 Task: Find connections with filter location Saarlouis with filter topic #Brandingwith filter profile language Potuguese with filter current company HDFC Life with filter school Maulana Azad National Urdu University, Hyderabad with filter industry Primary Metal Manufacturing with filter service category Consulting with filter keywords title Human Resources
Action: Mouse moved to (246, 204)
Screenshot: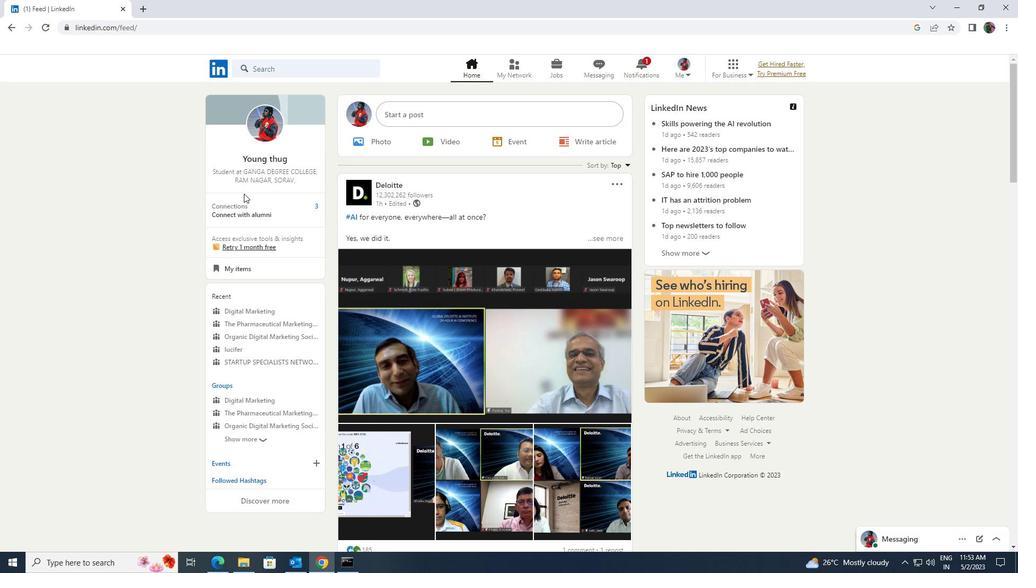 
Action: Mouse pressed left at (246, 204)
Screenshot: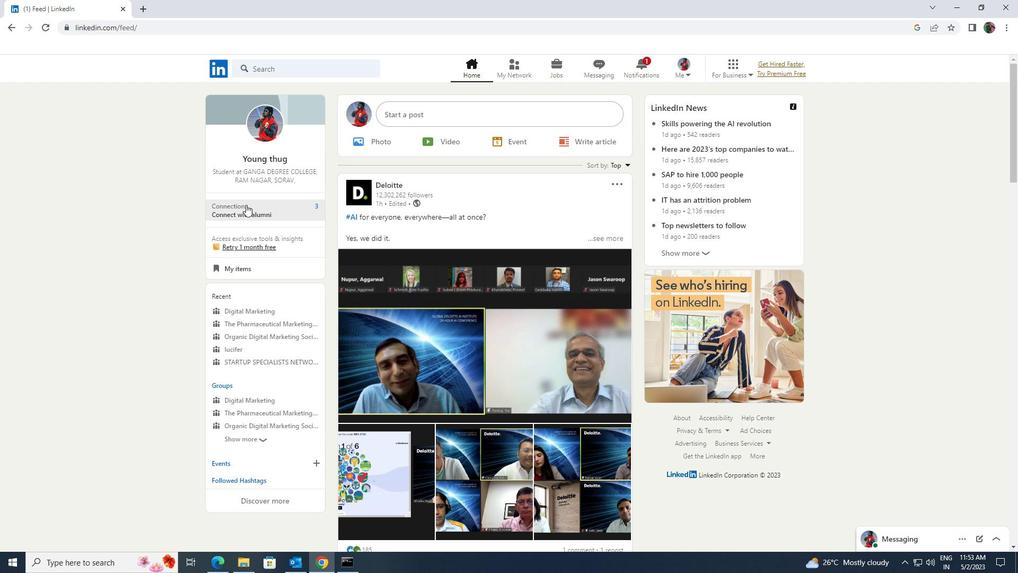 
Action: Mouse moved to (262, 119)
Screenshot: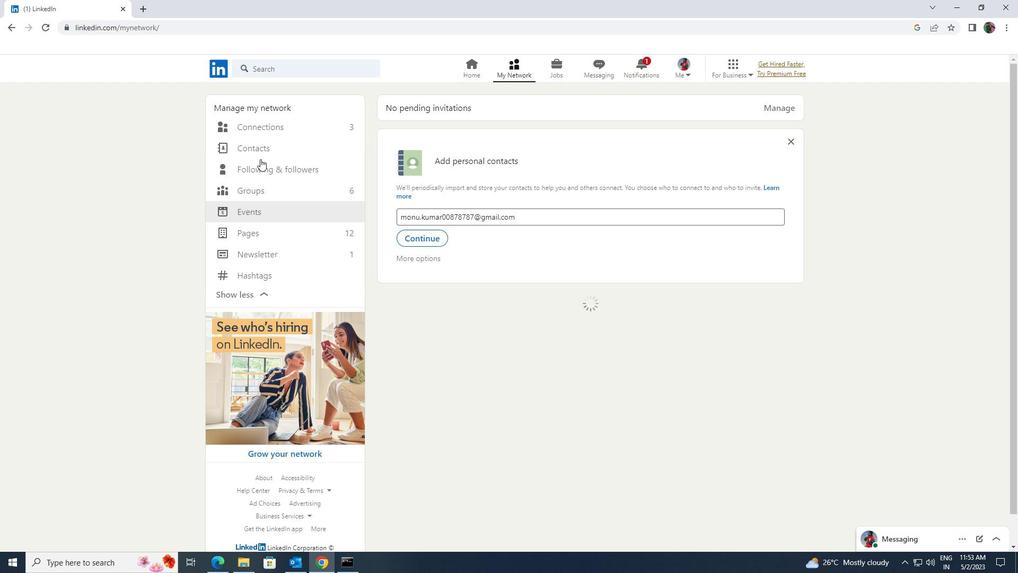
Action: Mouse pressed left at (262, 119)
Screenshot: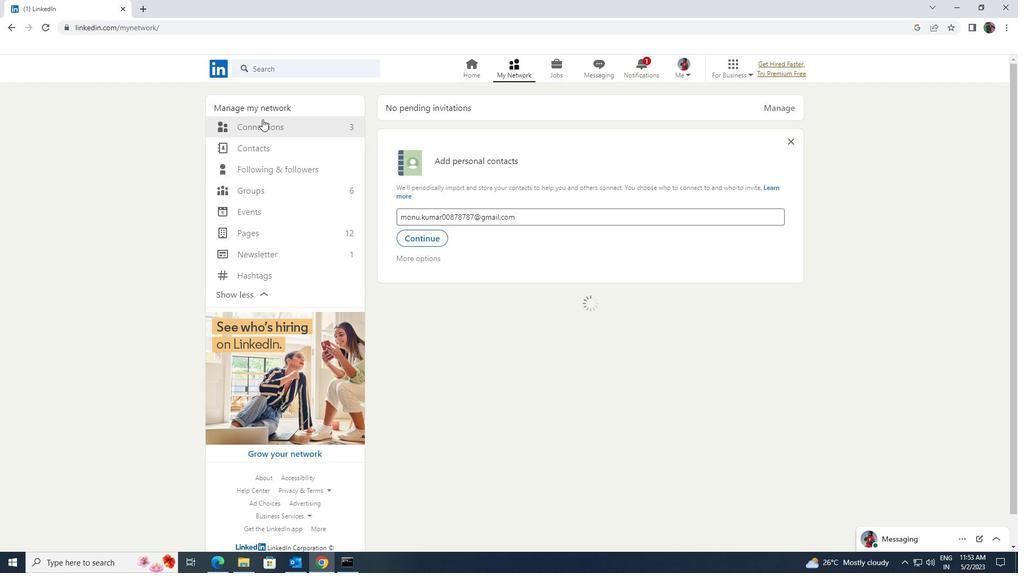 
Action: Mouse moved to (265, 127)
Screenshot: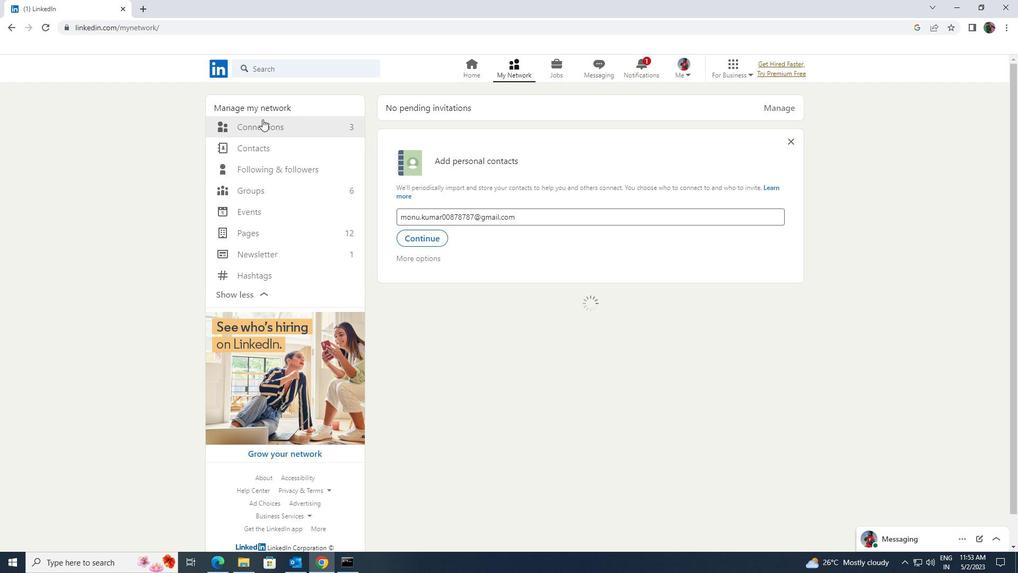 
Action: Mouse pressed left at (265, 127)
Screenshot: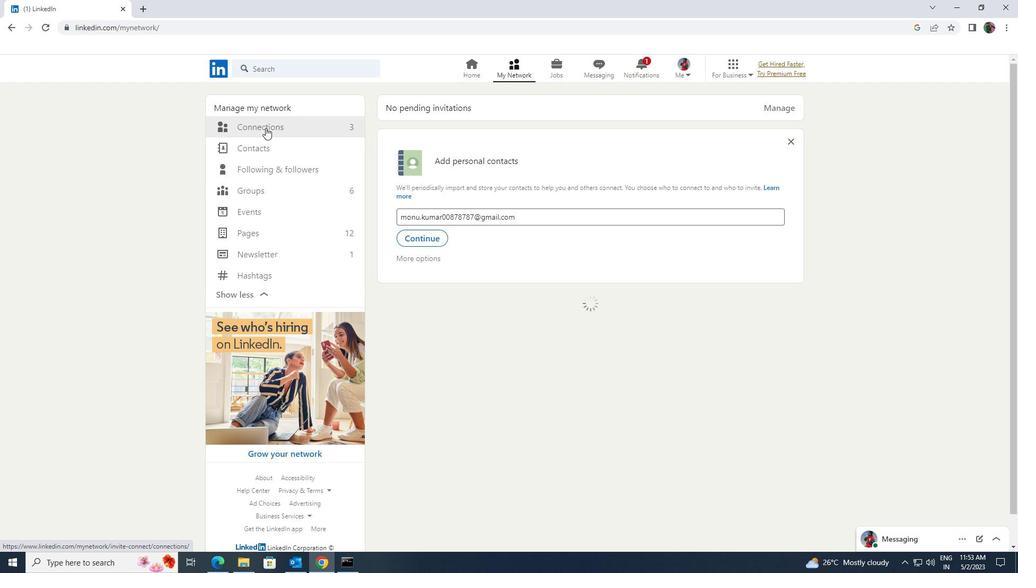 
Action: Mouse moved to (589, 127)
Screenshot: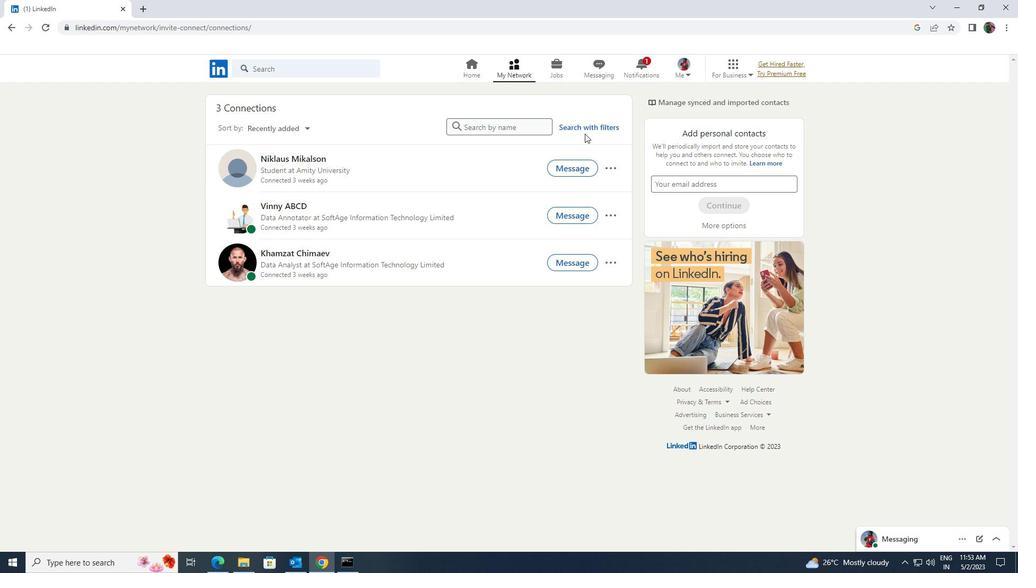 
Action: Mouse pressed left at (589, 127)
Screenshot: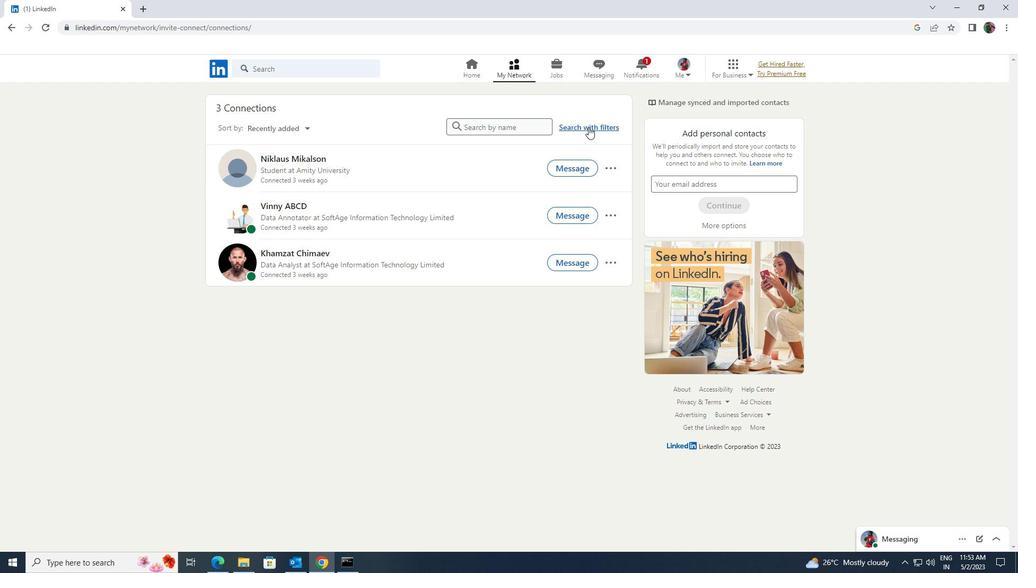 
Action: Mouse moved to (550, 99)
Screenshot: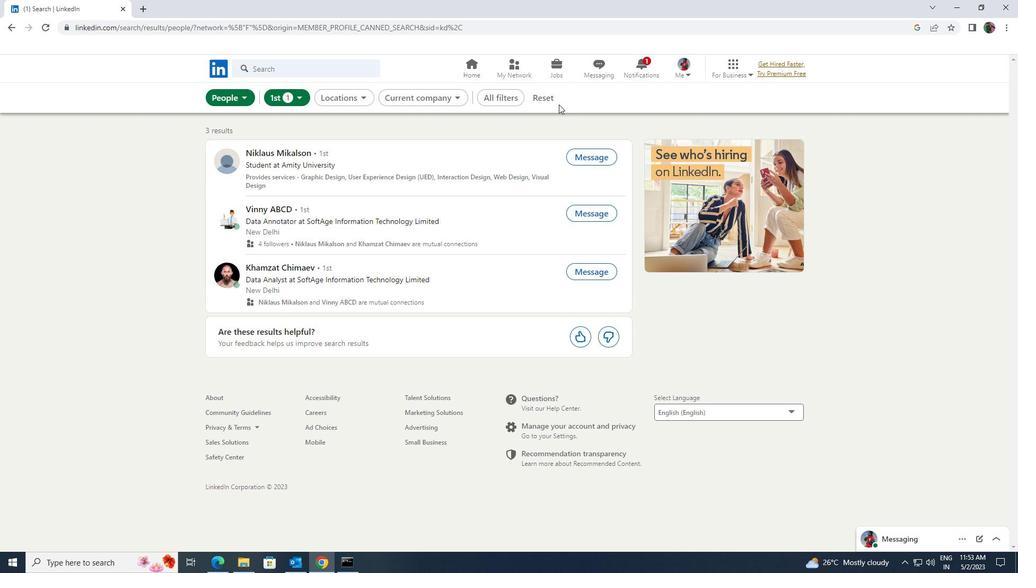 
Action: Mouse pressed left at (550, 99)
Screenshot: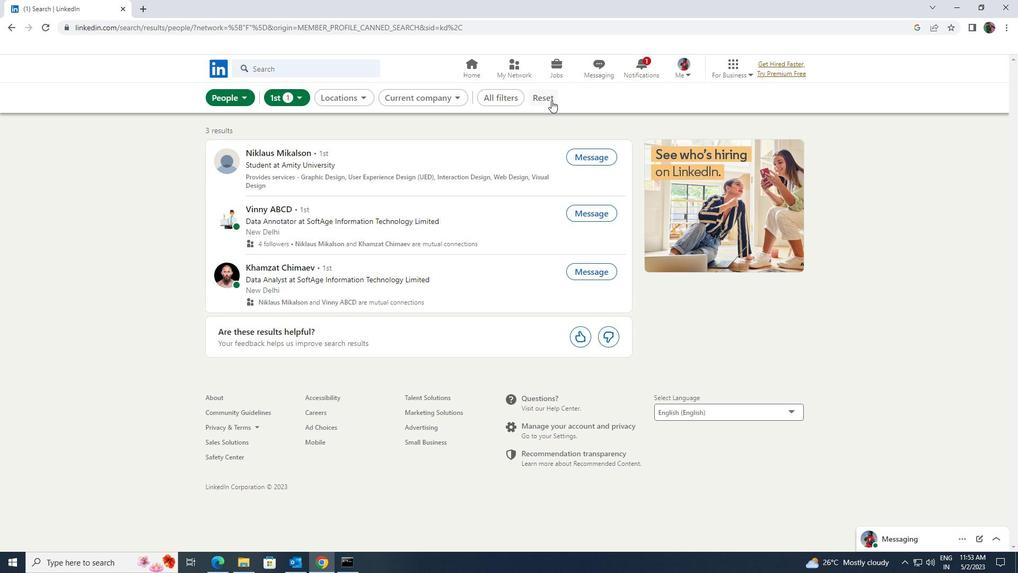 
Action: Mouse moved to (533, 97)
Screenshot: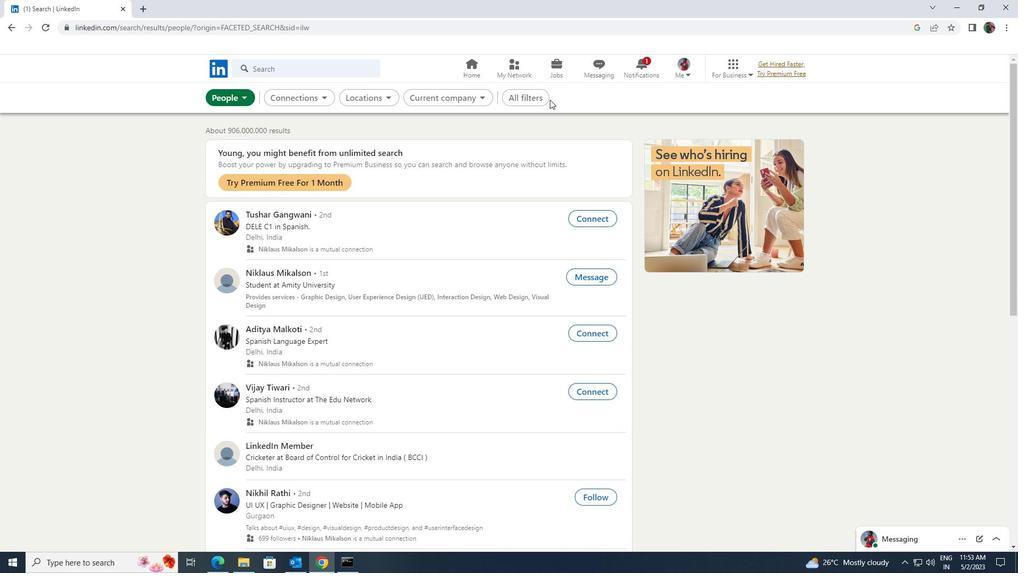 
Action: Mouse pressed left at (533, 97)
Screenshot: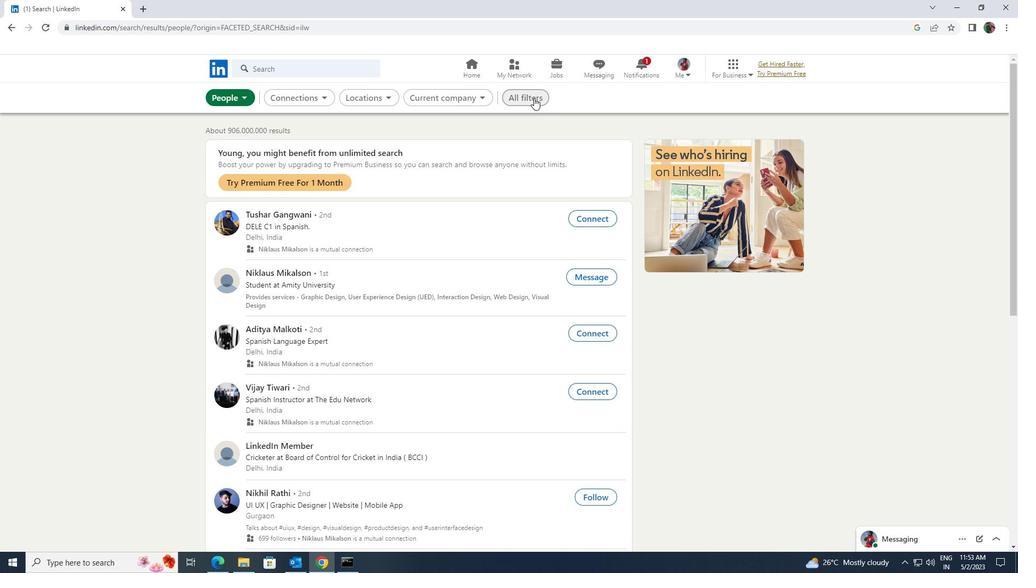 
Action: Mouse moved to (900, 412)
Screenshot: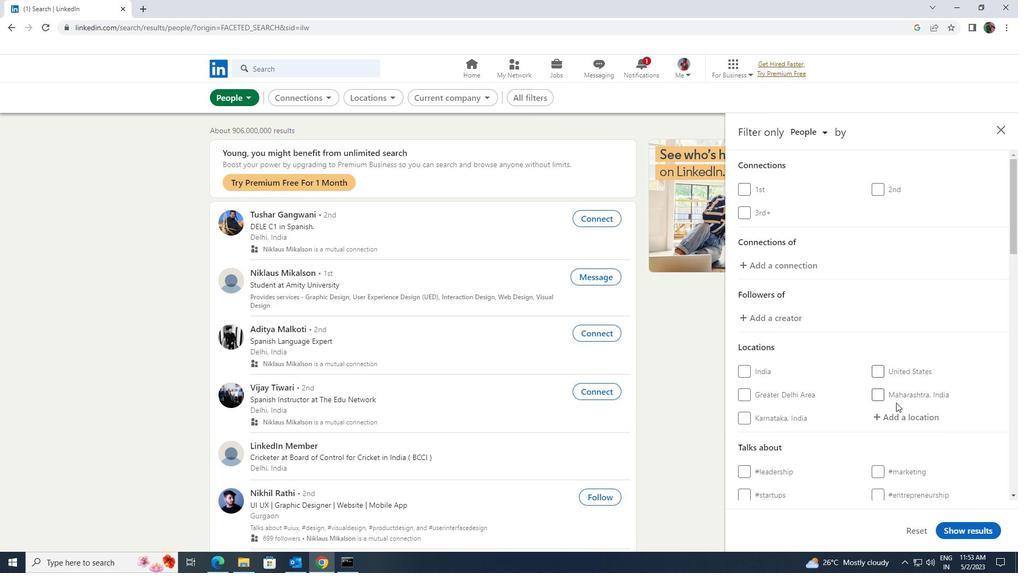 
Action: Mouse pressed left at (900, 412)
Screenshot: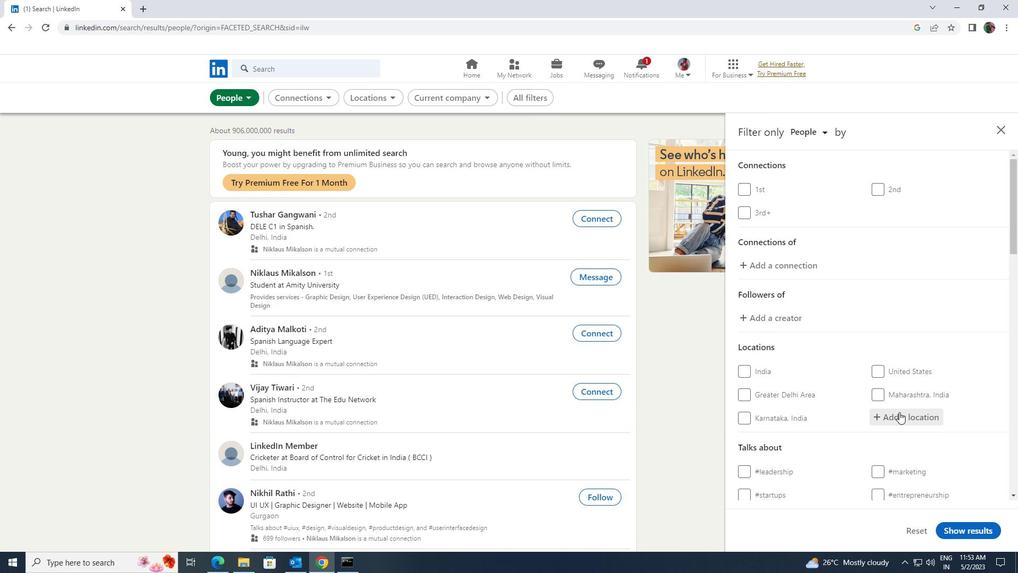 
Action: Mouse moved to (900, 413)
Screenshot: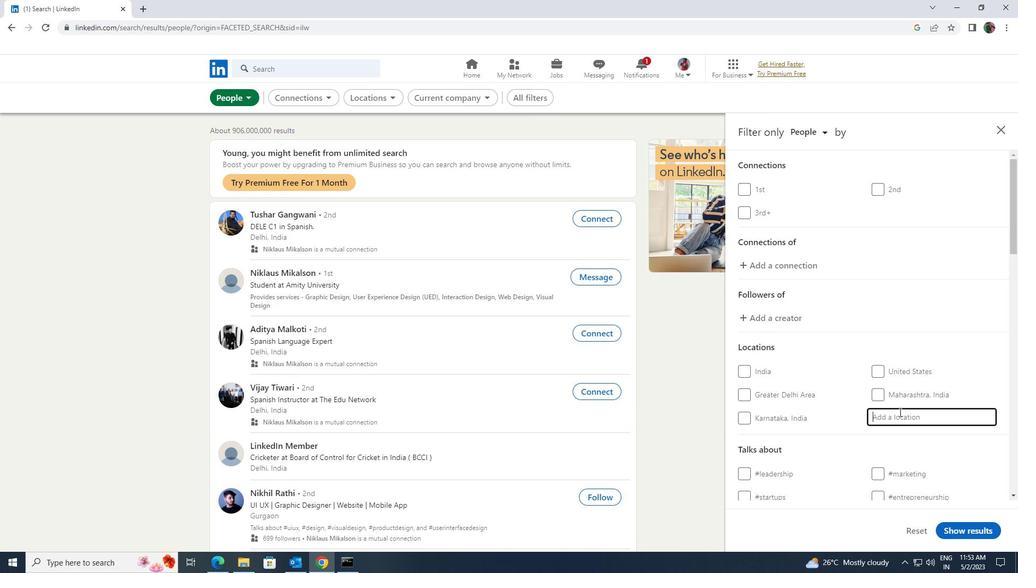 
Action: Key pressed <Key.shift>SAARLO
Screenshot: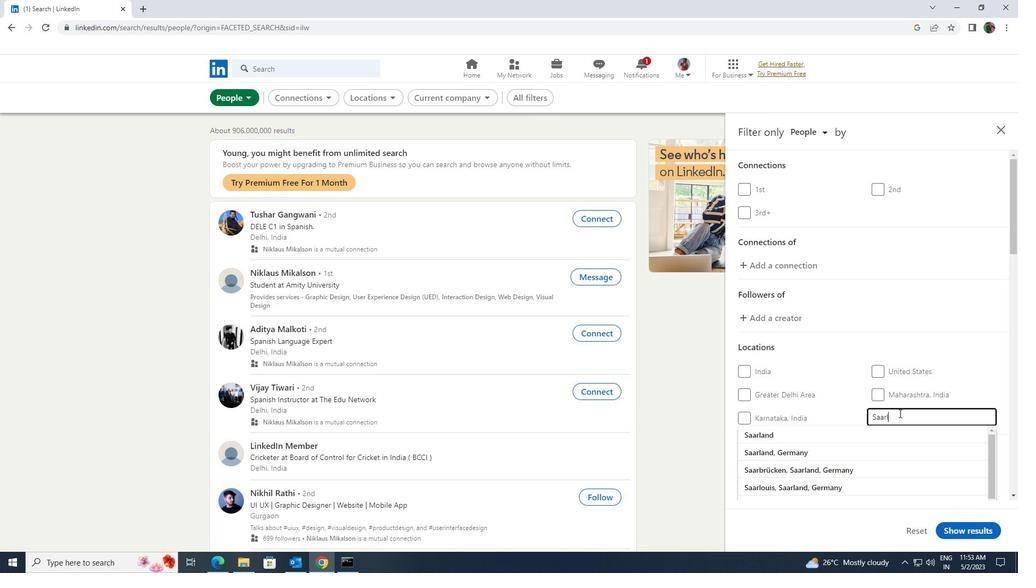 
Action: Mouse moved to (892, 434)
Screenshot: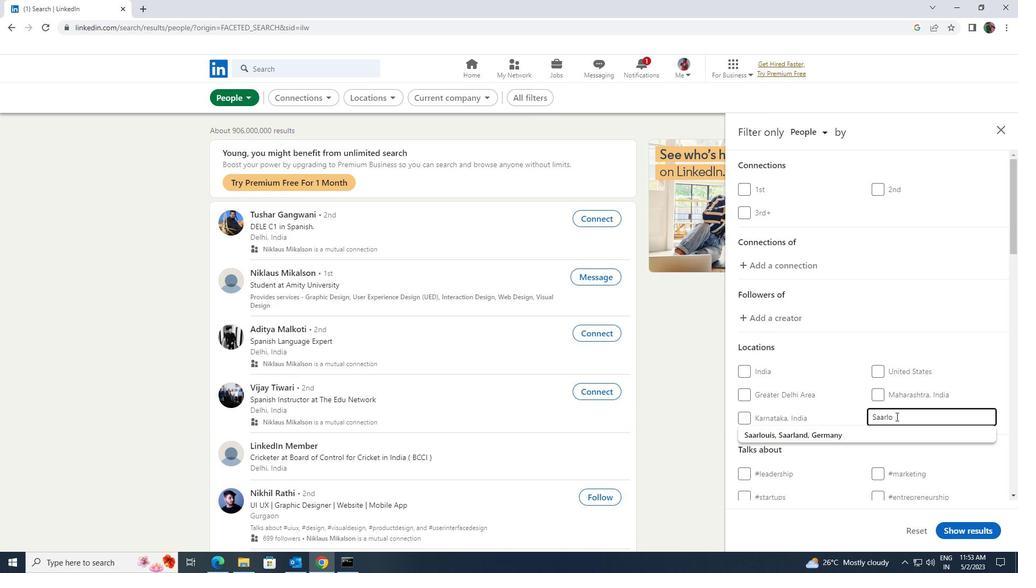 
Action: Mouse pressed left at (892, 434)
Screenshot: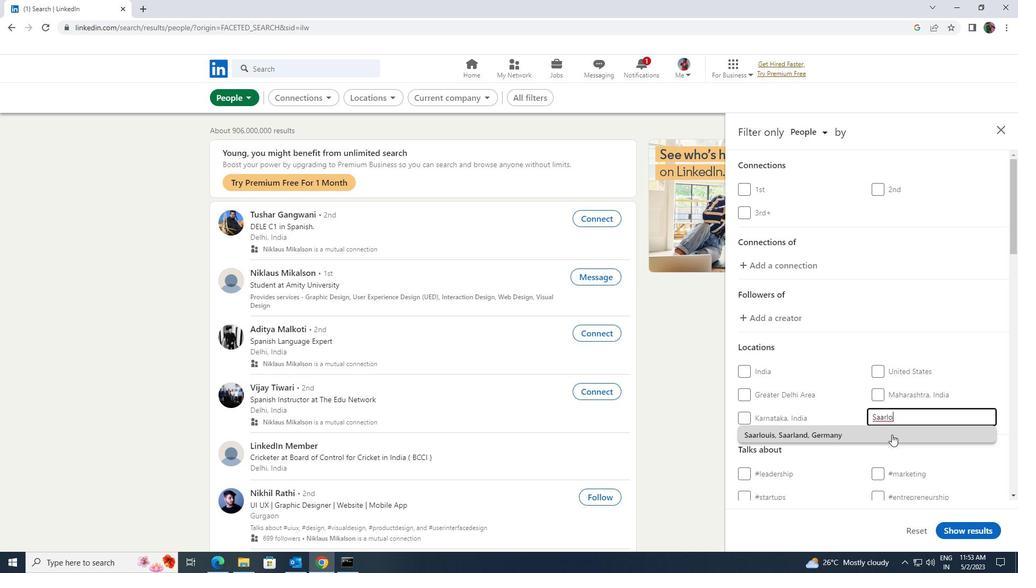 
Action: Mouse scrolled (892, 434) with delta (0, 0)
Screenshot: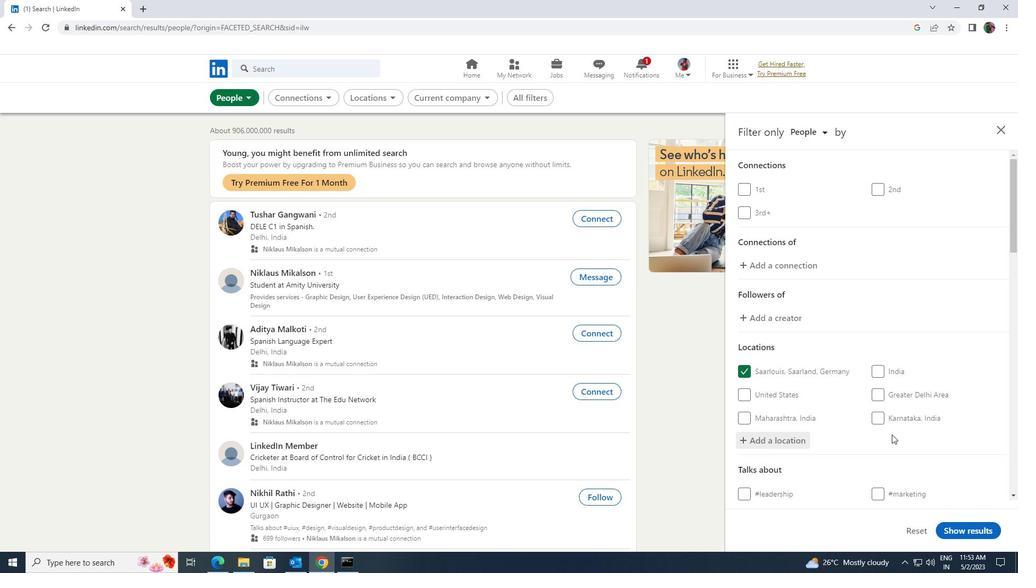 
Action: Mouse scrolled (892, 434) with delta (0, 0)
Screenshot: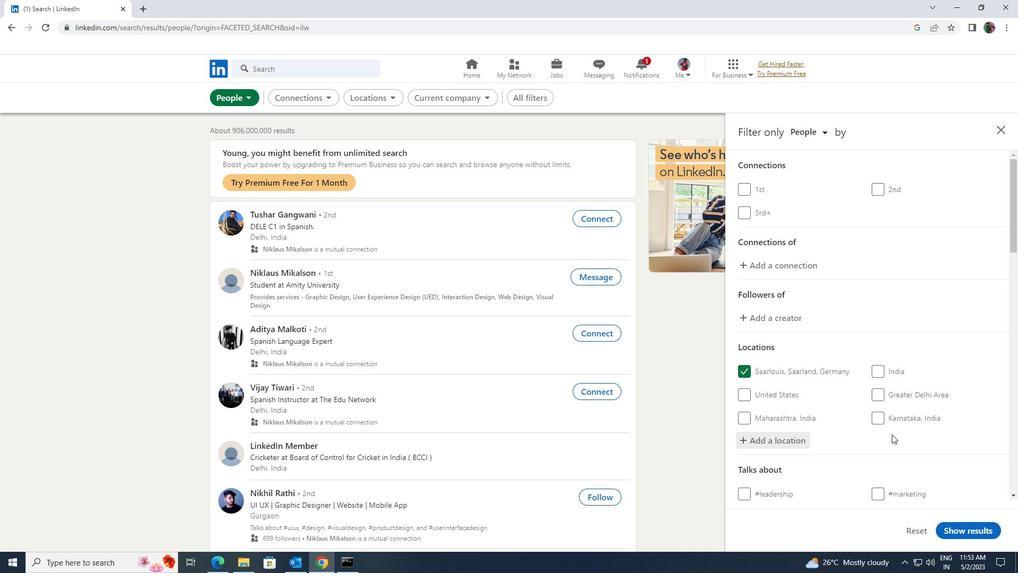 
Action: Mouse pressed left at (892, 434)
Screenshot: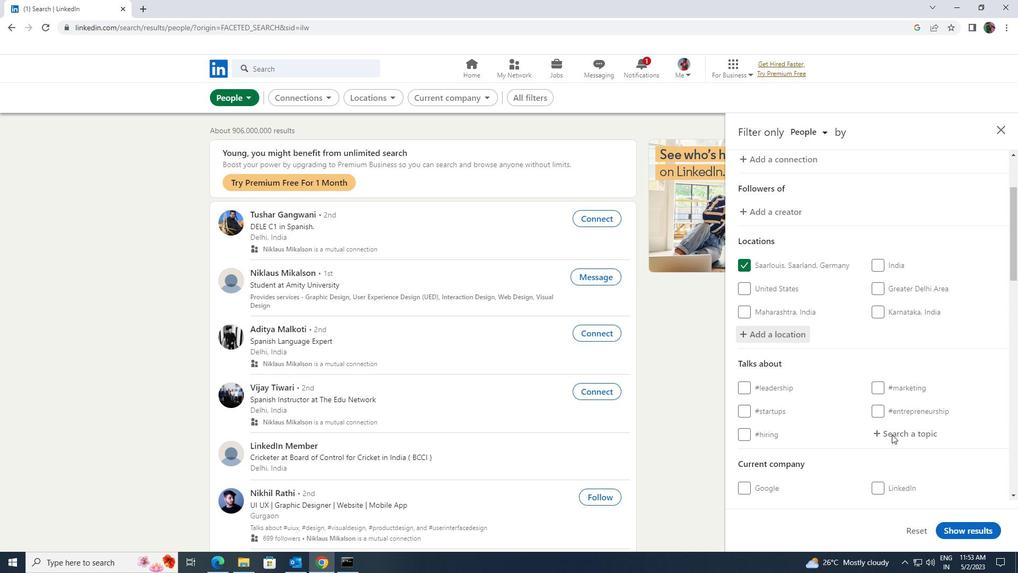 
Action: Key pressed <Key.shift>BRANDING
Screenshot: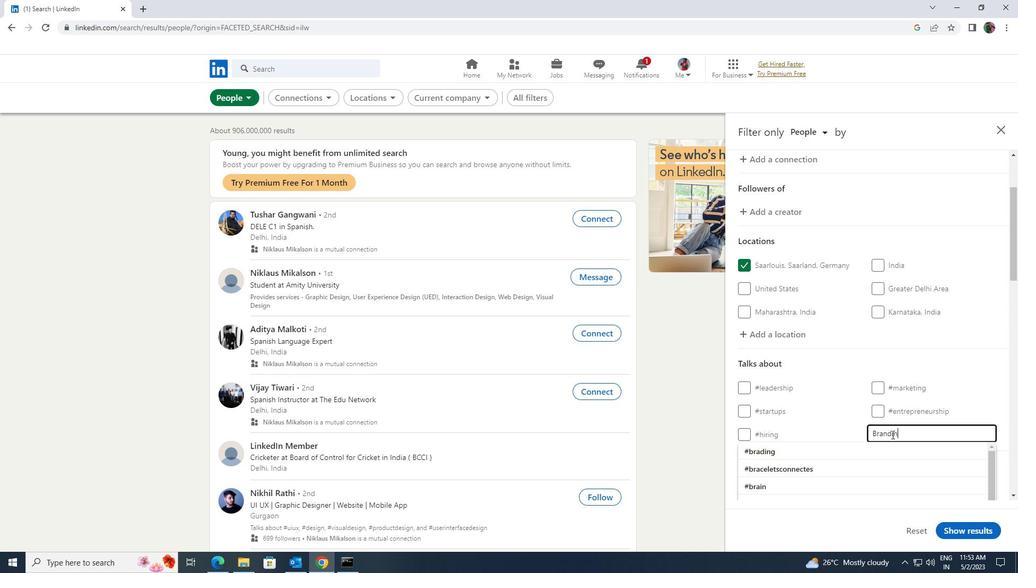 
Action: Mouse moved to (893, 448)
Screenshot: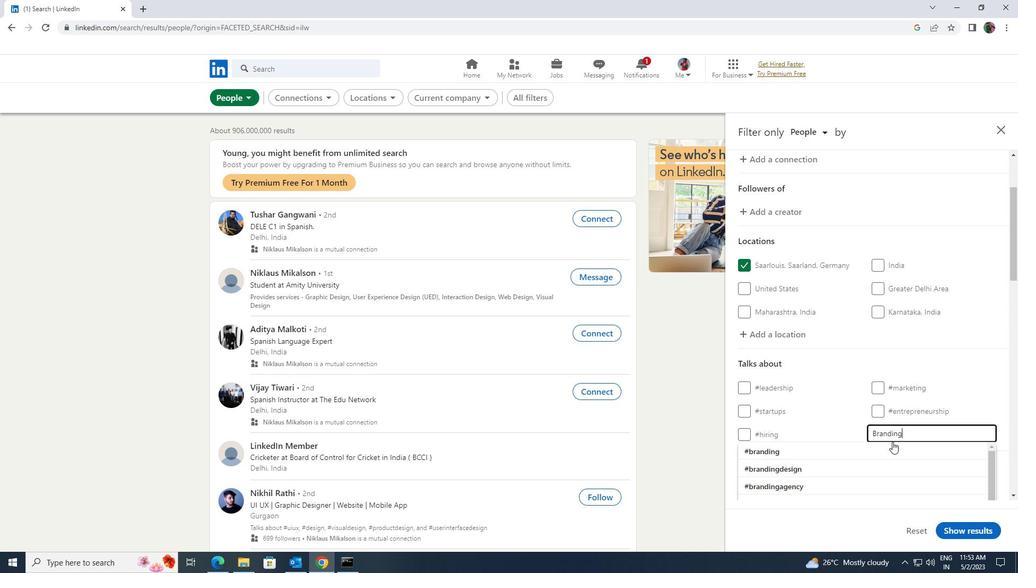 
Action: Mouse pressed left at (893, 448)
Screenshot: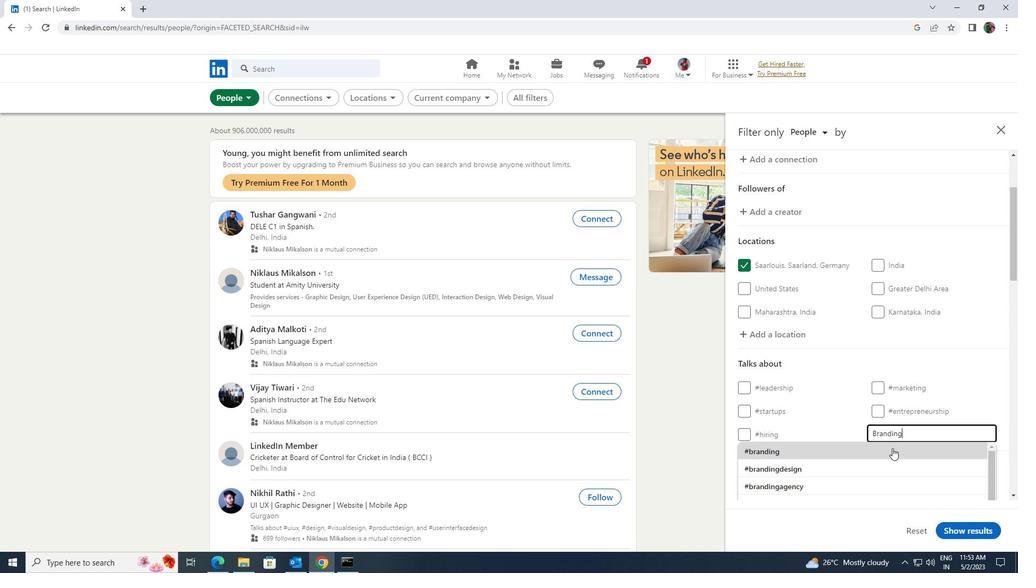 
Action: Mouse scrolled (893, 447) with delta (0, 0)
Screenshot: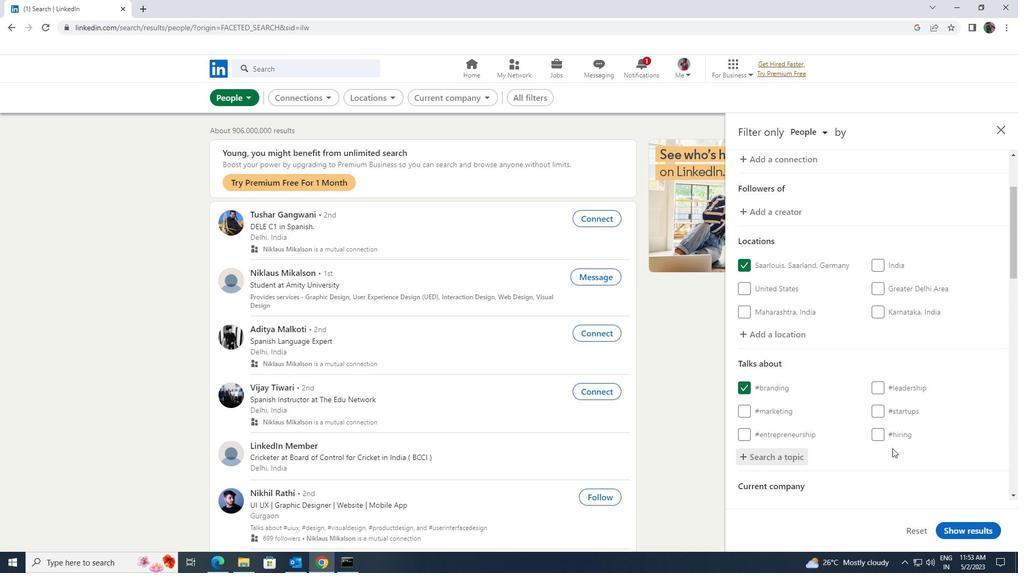 
Action: Mouse scrolled (893, 447) with delta (0, 0)
Screenshot: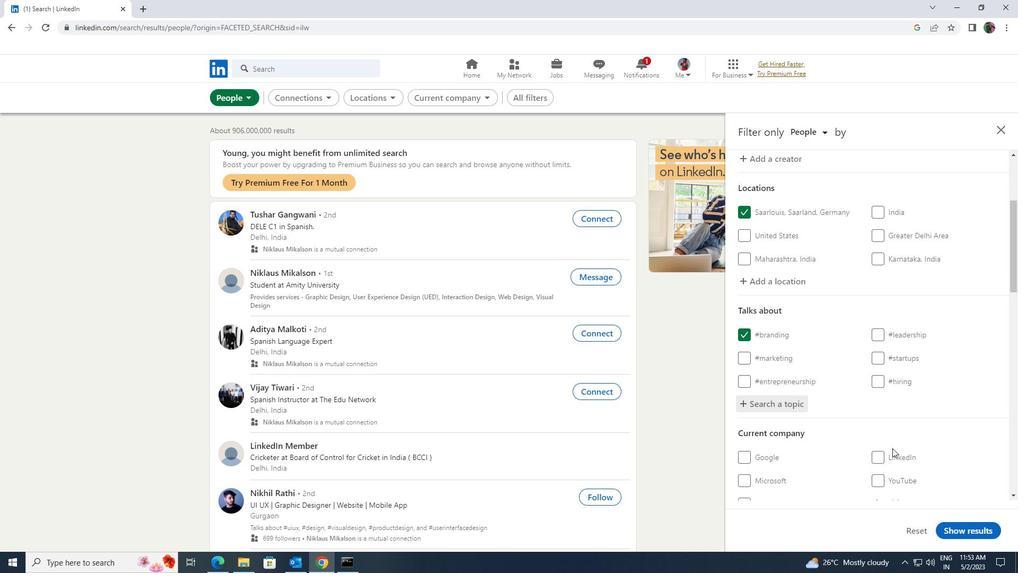 
Action: Mouse scrolled (893, 447) with delta (0, 0)
Screenshot: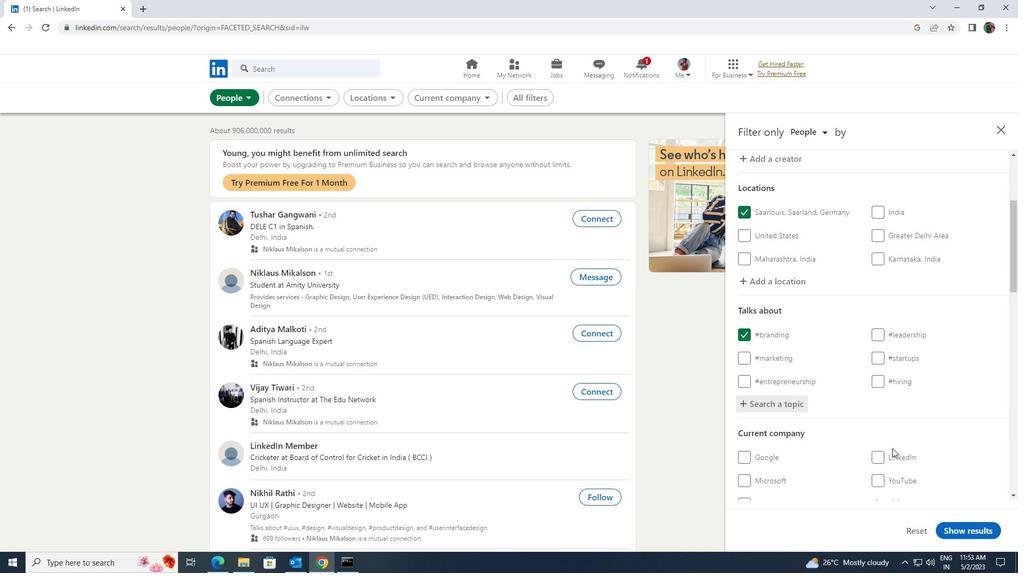 
Action: Mouse scrolled (893, 447) with delta (0, 0)
Screenshot: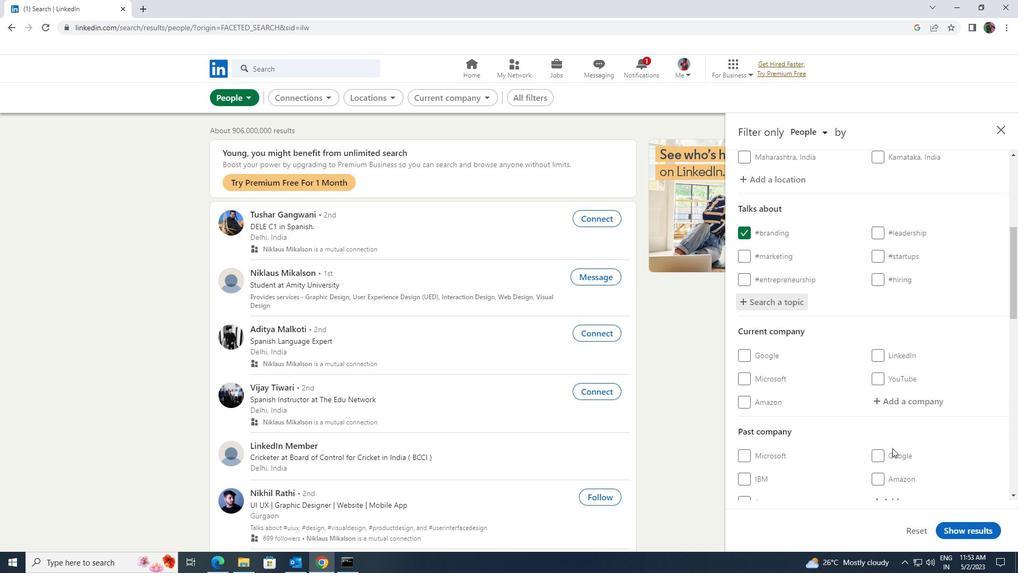 
Action: Mouse scrolled (893, 447) with delta (0, 0)
Screenshot: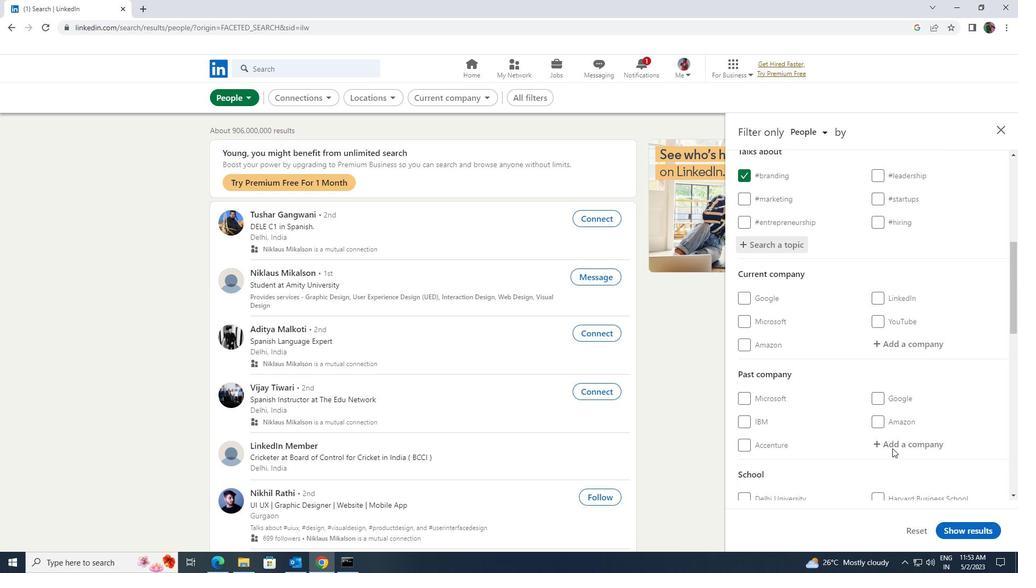 
Action: Mouse scrolled (893, 447) with delta (0, 0)
Screenshot: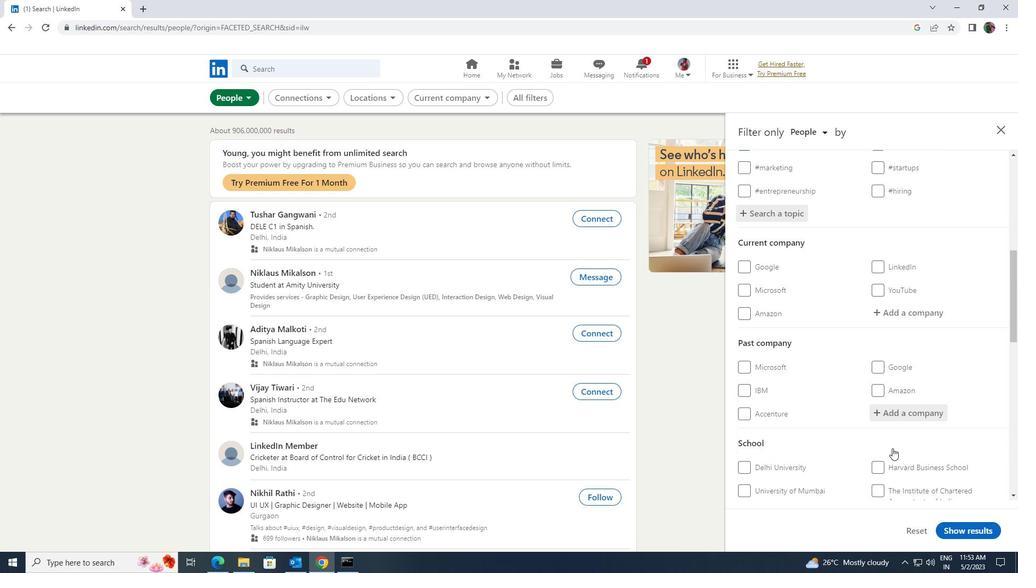 
Action: Mouse scrolled (893, 447) with delta (0, 0)
Screenshot: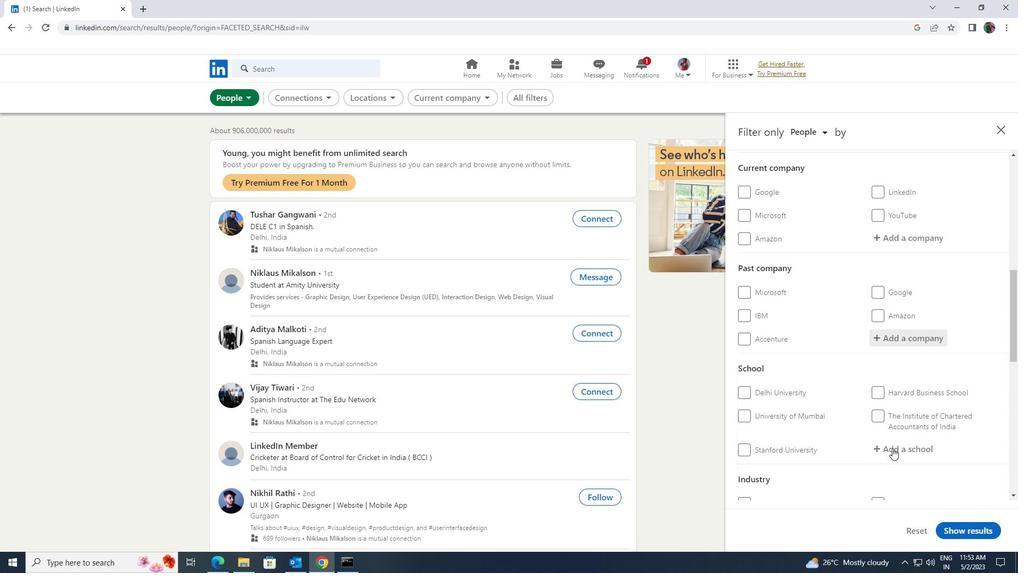 
Action: Mouse scrolled (893, 447) with delta (0, 0)
Screenshot: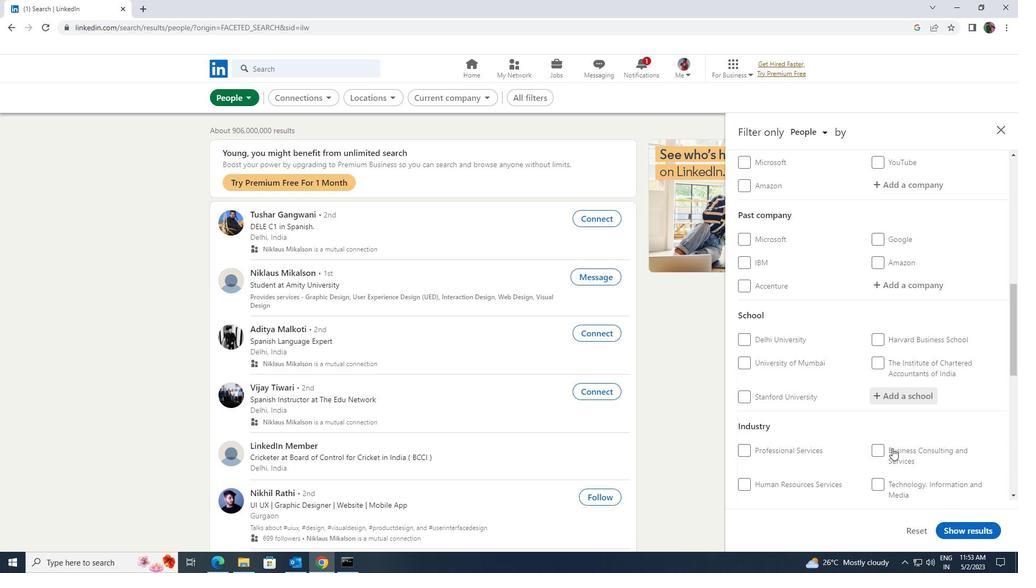 
Action: Mouse scrolled (893, 447) with delta (0, 0)
Screenshot: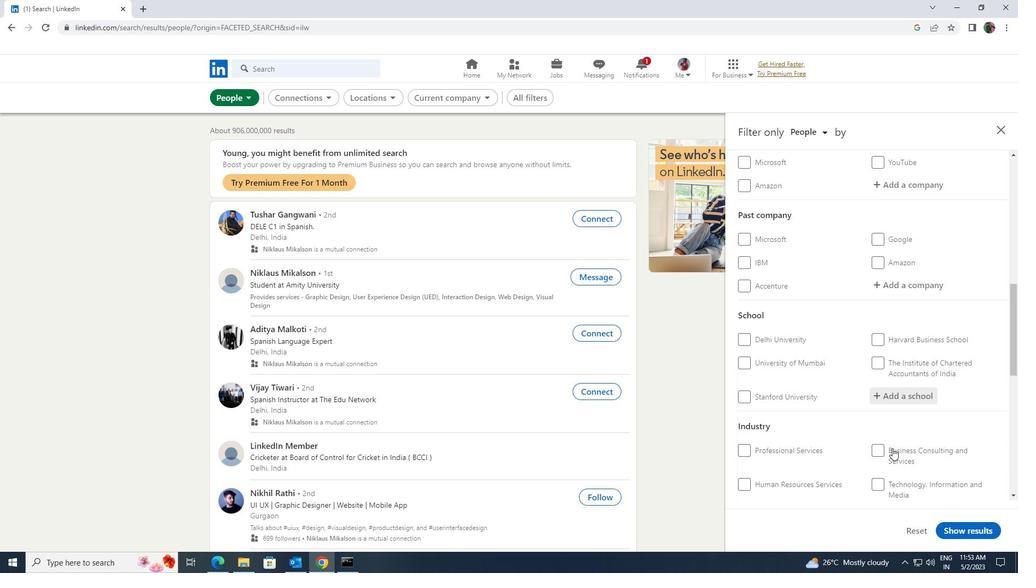 
Action: Mouse scrolled (893, 447) with delta (0, 0)
Screenshot: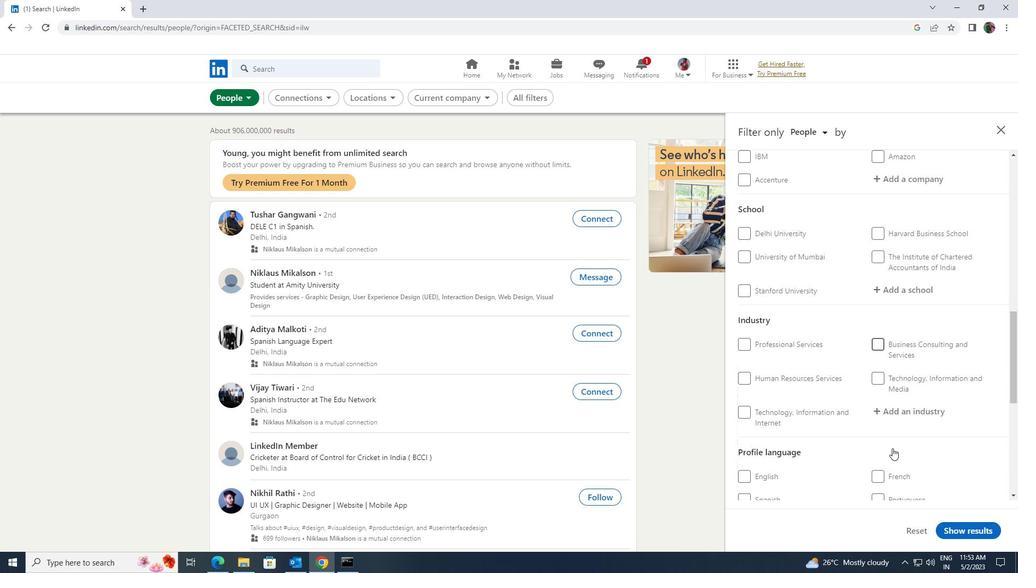 
Action: Mouse moved to (873, 445)
Screenshot: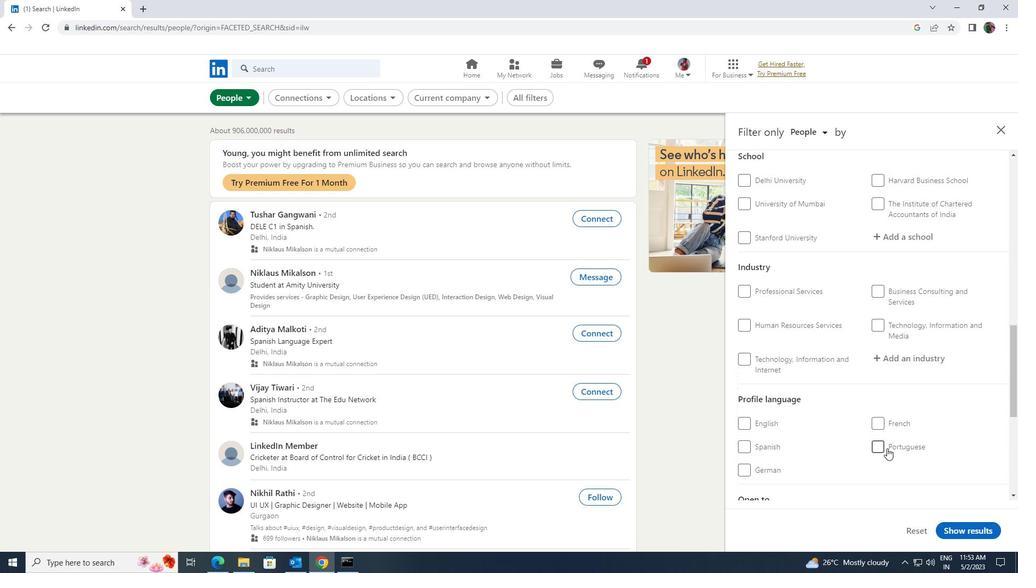 
Action: Mouse pressed left at (873, 445)
Screenshot: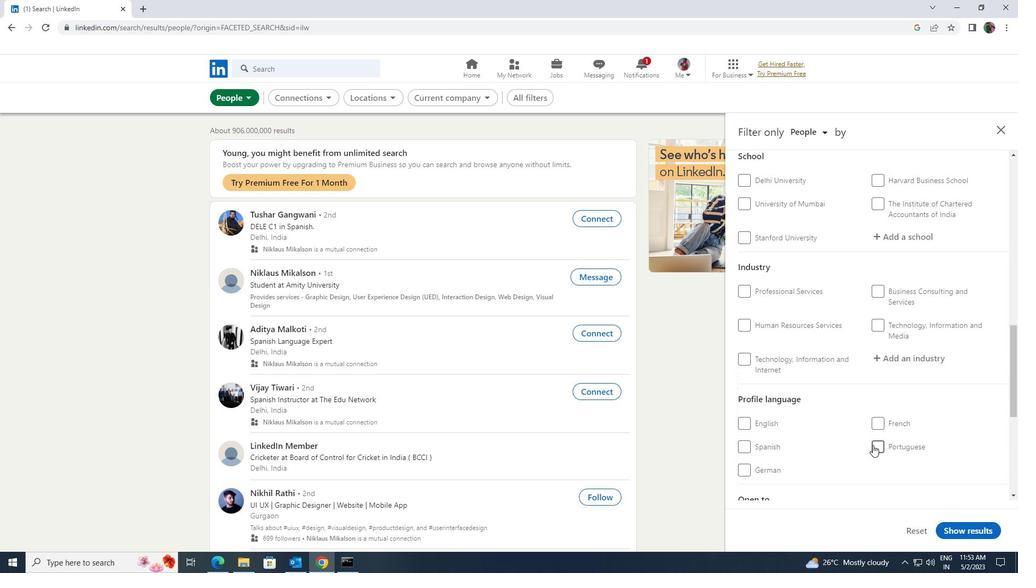 
Action: Mouse moved to (875, 444)
Screenshot: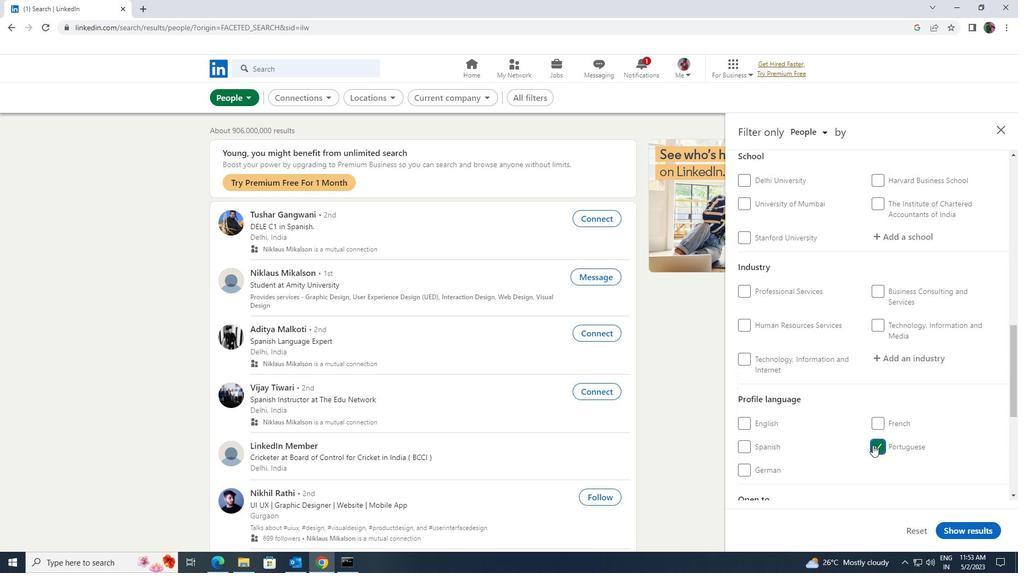 
Action: Mouse scrolled (875, 445) with delta (0, 0)
Screenshot: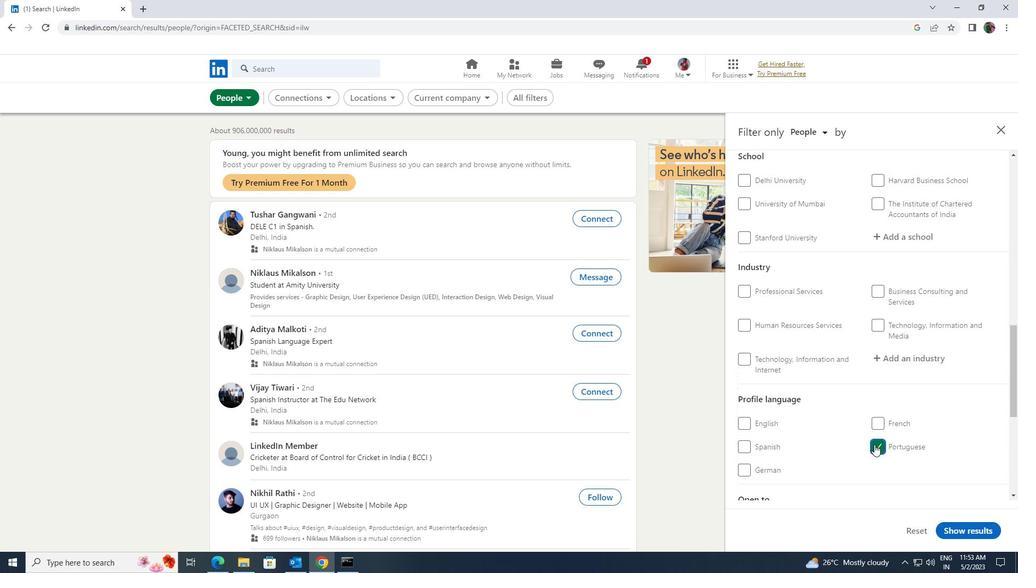 
Action: Mouse scrolled (875, 445) with delta (0, 0)
Screenshot: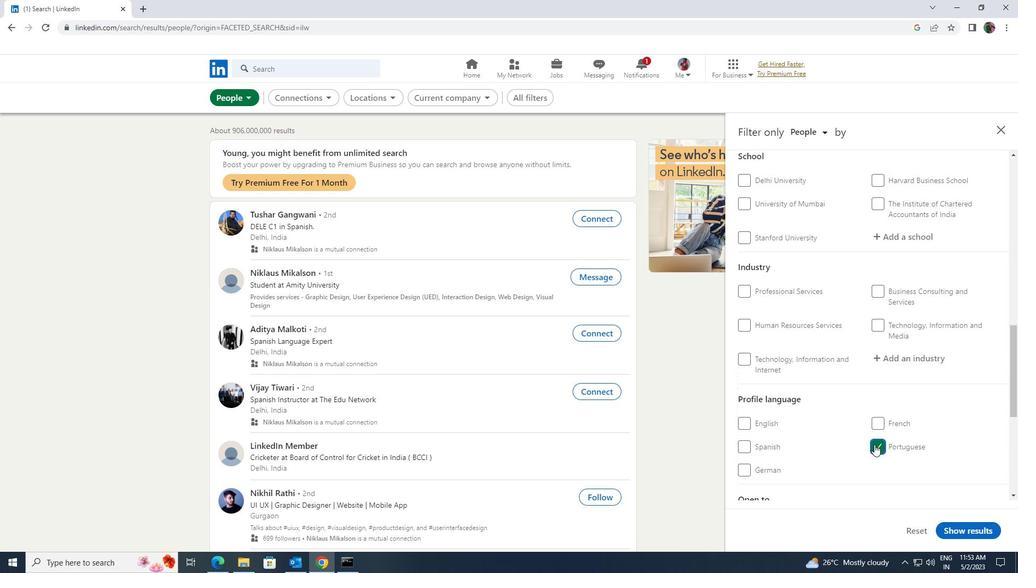 
Action: Mouse scrolled (875, 445) with delta (0, 0)
Screenshot: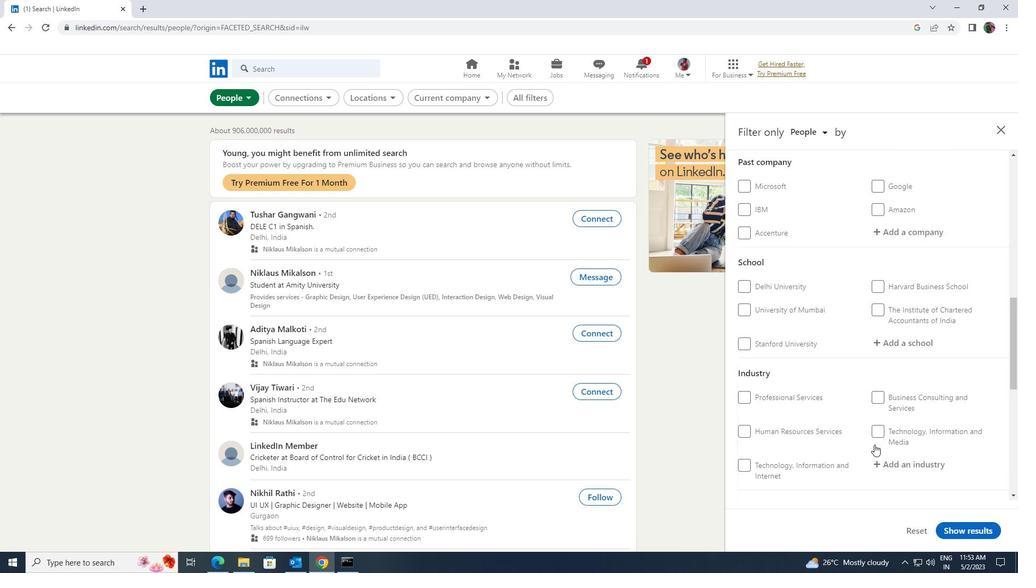 
Action: Mouse scrolled (875, 445) with delta (0, 0)
Screenshot: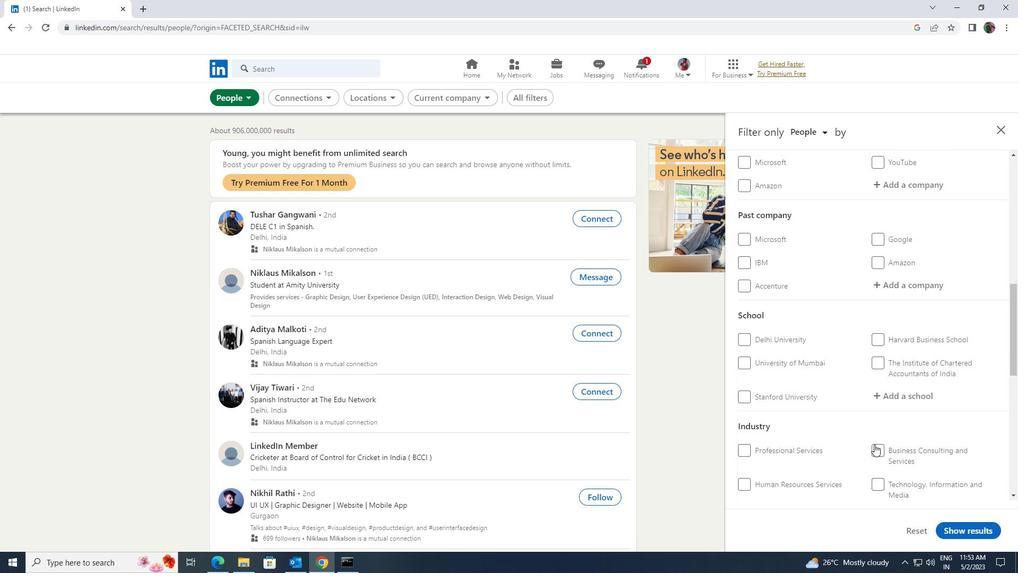 
Action: Mouse scrolled (875, 445) with delta (0, 0)
Screenshot: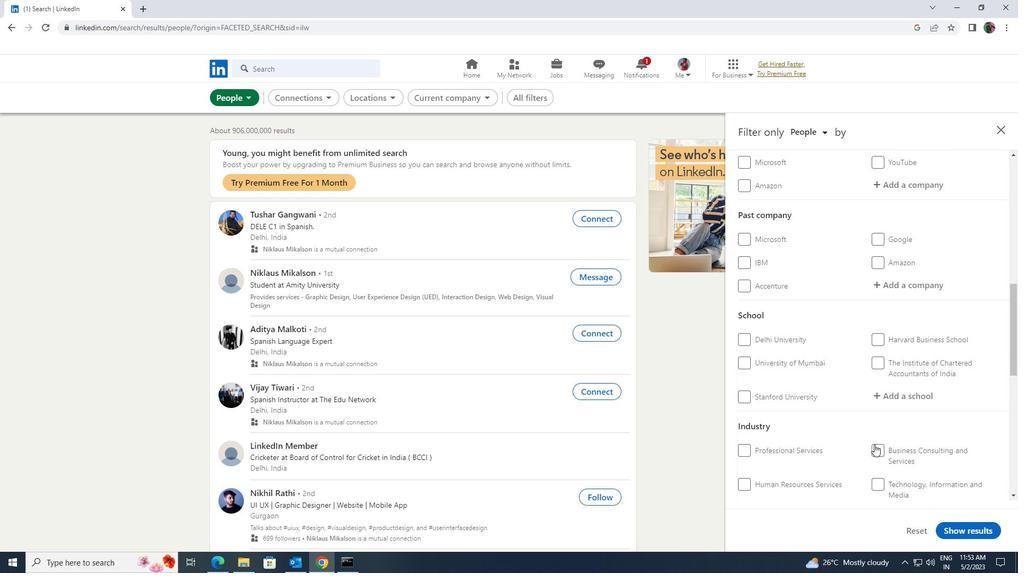 
Action: Mouse scrolled (875, 445) with delta (0, 0)
Screenshot: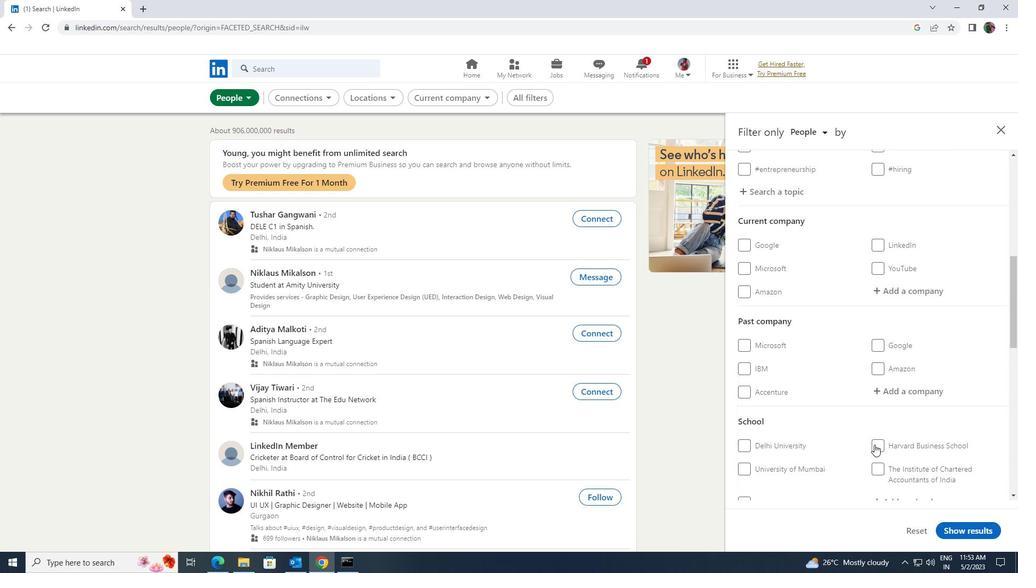 
Action: Mouse scrolled (875, 445) with delta (0, 0)
Screenshot: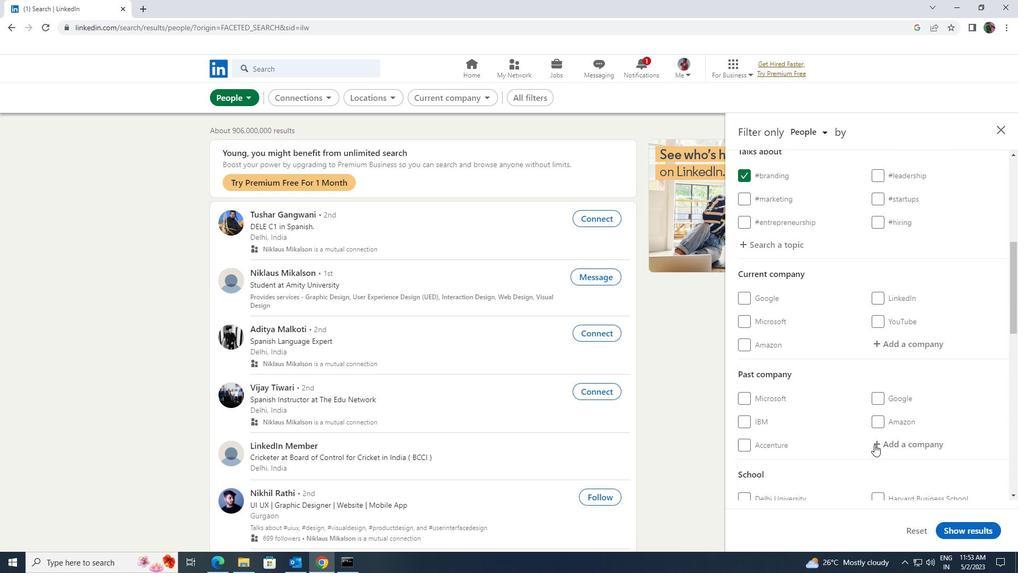 
Action: Mouse scrolled (875, 445) with delta (0, 0)
Screenshot: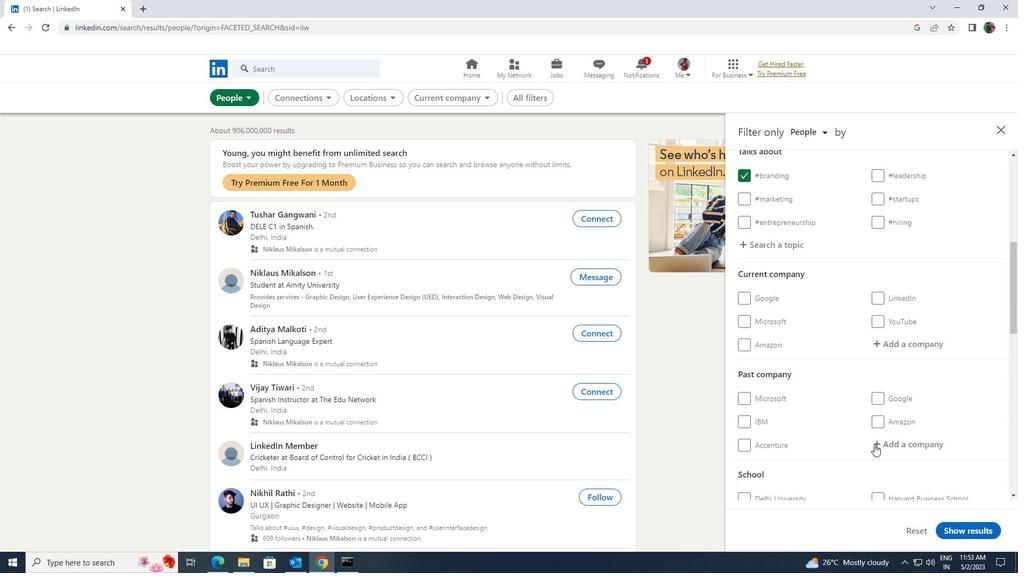
Action: Mouse scrolled (875, 444) with delta (0, 0)
Screenshot: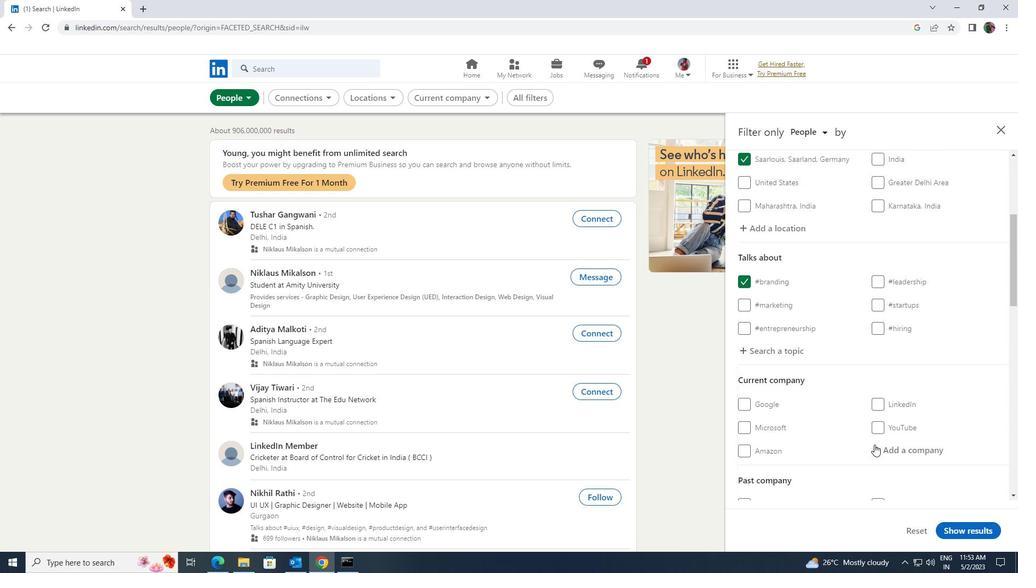 
Action: Mouse moved to (876, 401)
Screenshot: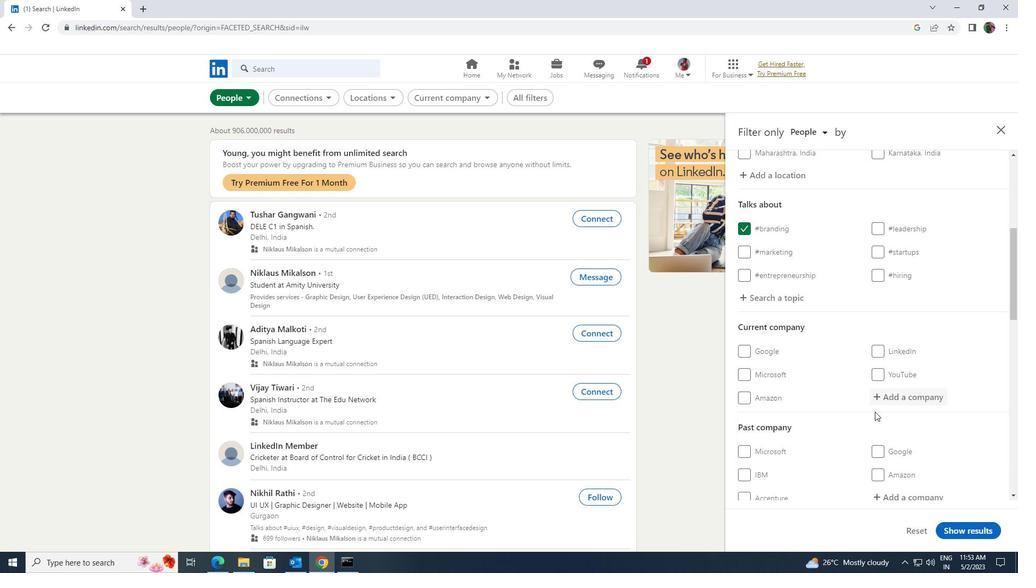 
Action: Mouse pressed left at (876, 401)
Screenshot: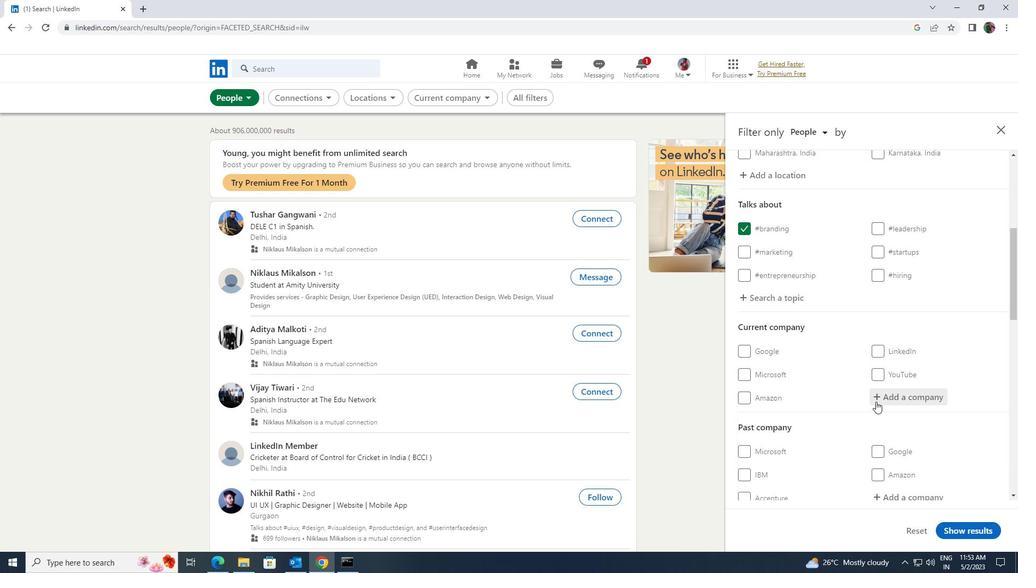 
Action: Key pressed <Key.shift><Key.shift><Key.shift><Key.shift>HDFC<Key.space><Key.shift>LIFE
Screenshot: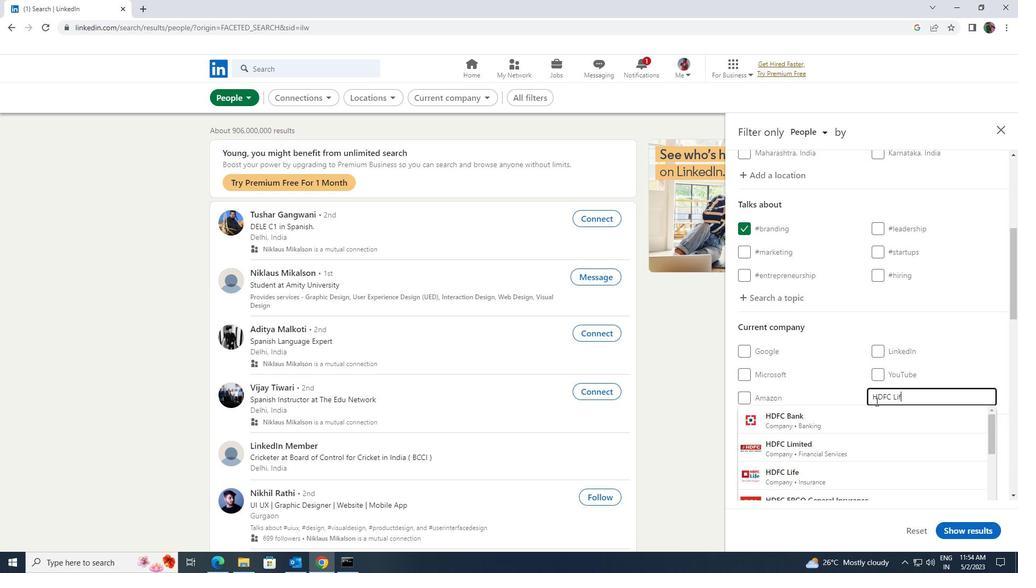 
Action: Mouse moved to (874, 414)
Screenshot: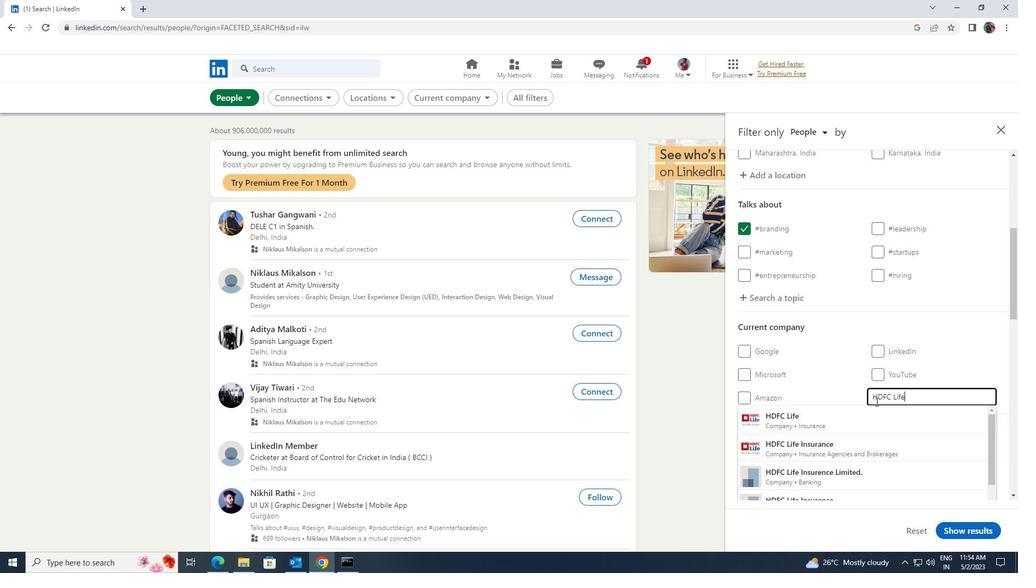 
Action: Mouse pressed left at (874, 414)
Screenshot: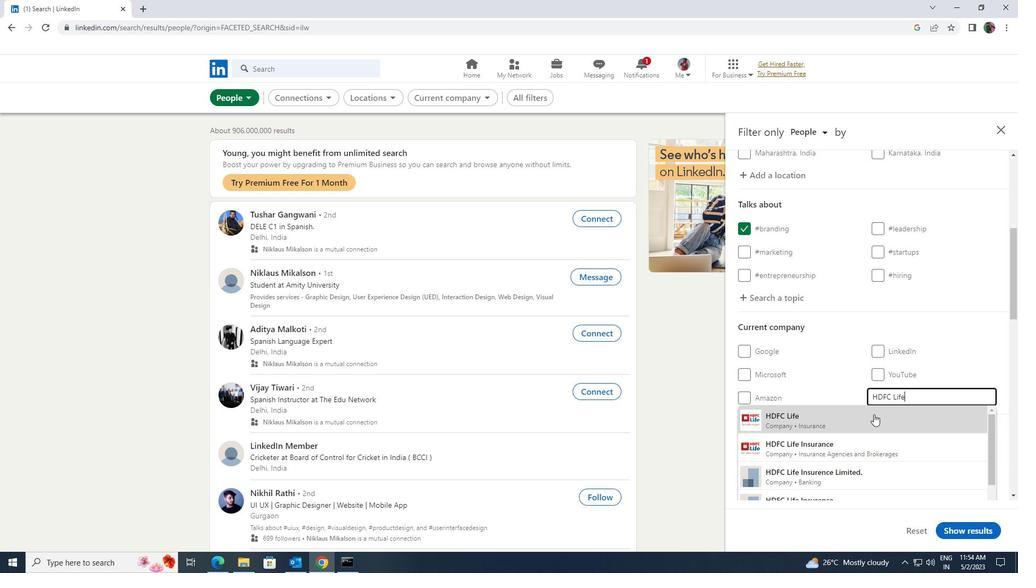 
Action: Mouse scrolled (874, 413) with delta (0, 0)
Screenshot: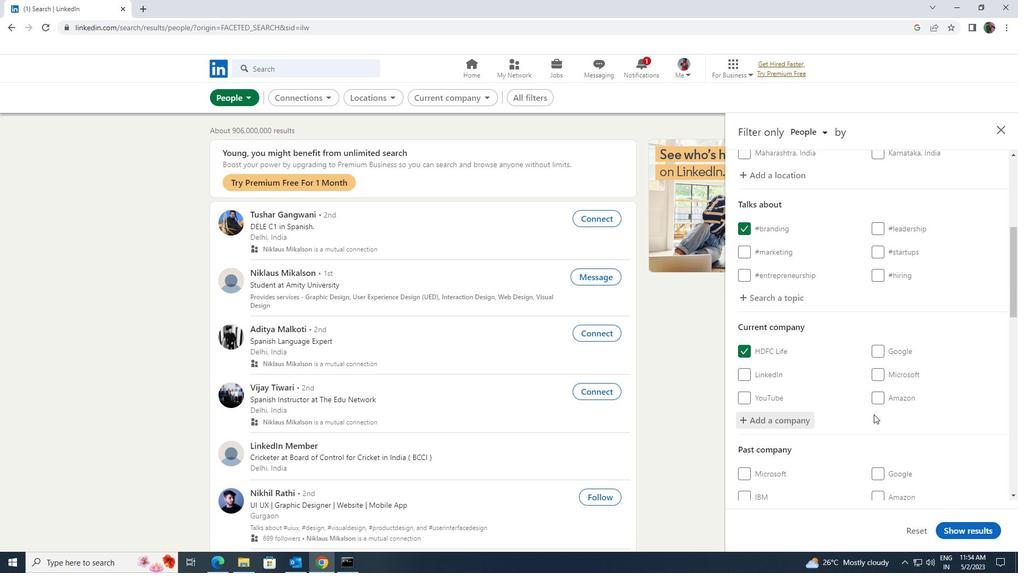 
Action: Mouse scrolled (874, 413) with delta (0, 0)
Screenshot: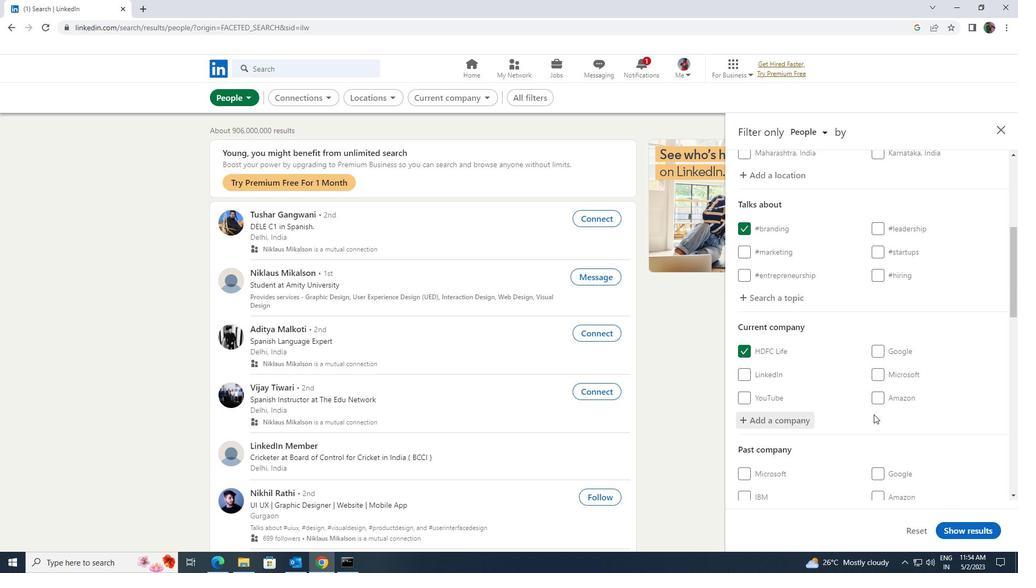 
Action: Mouse scrolled (874, 413) with delta (0, 0)
Screenshot: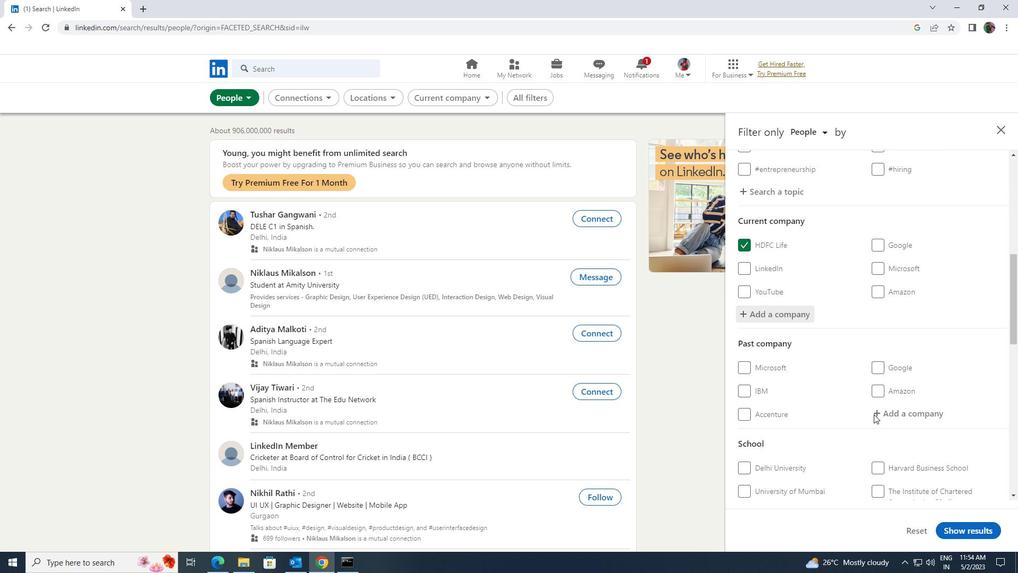
Action: Mouse scrolled (874, 413) with delta (0, 0)
Screenshot: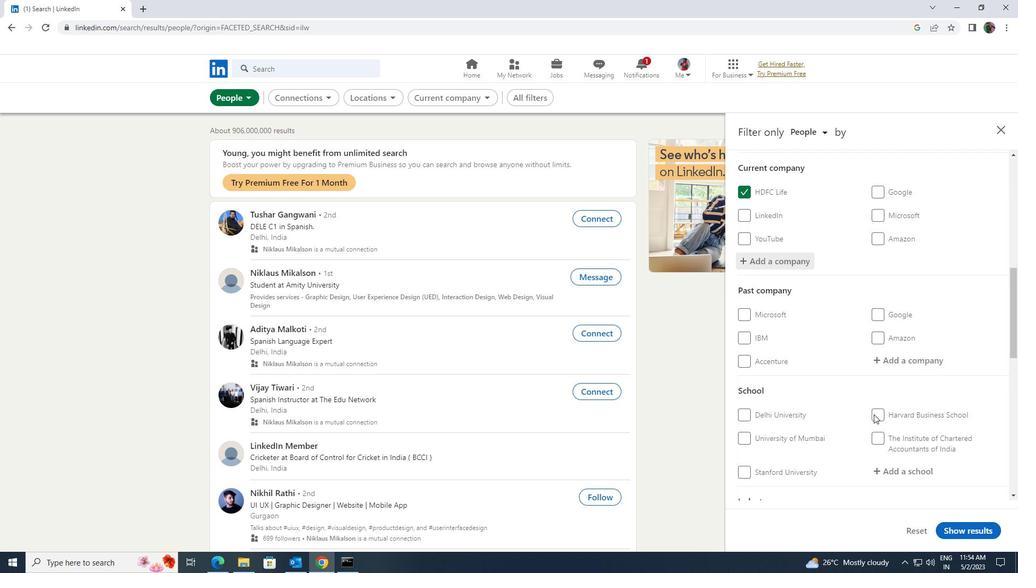 
Action: Mouse moved to (886, 414)
Screenshot: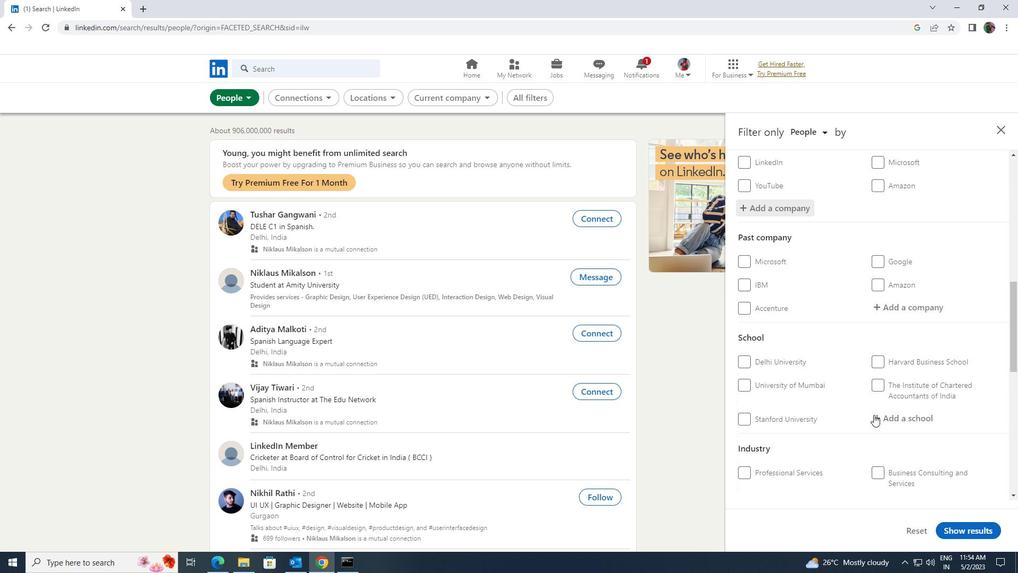 
Action: Mouse pressed left at (886, 414)
Screenshot: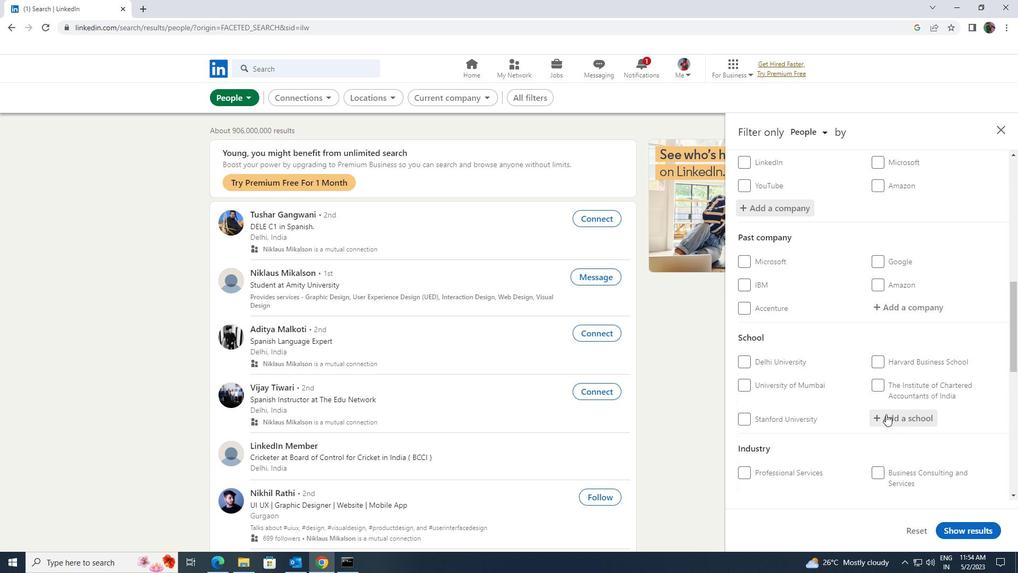 
Action: Key pressed <Key.shift><Key.shift><Key.shift><Key.shift><Key.shift><Key.shift><Key.shift><Key.shift><Key.shift><Key.shift><Key.shift>MAULANA
Screenshot: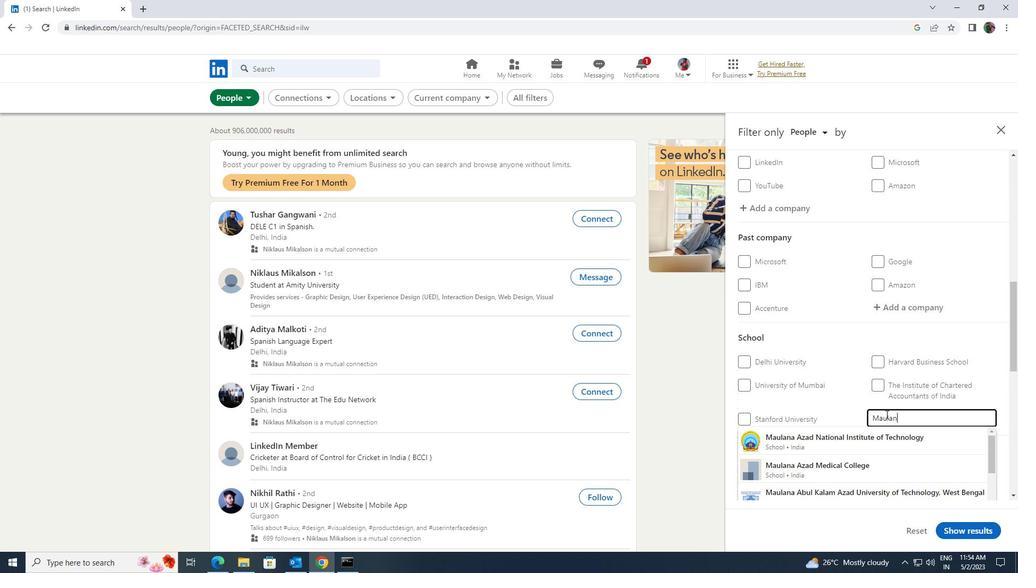 
Action: Mouse moved to (886, 433)
Screenshot: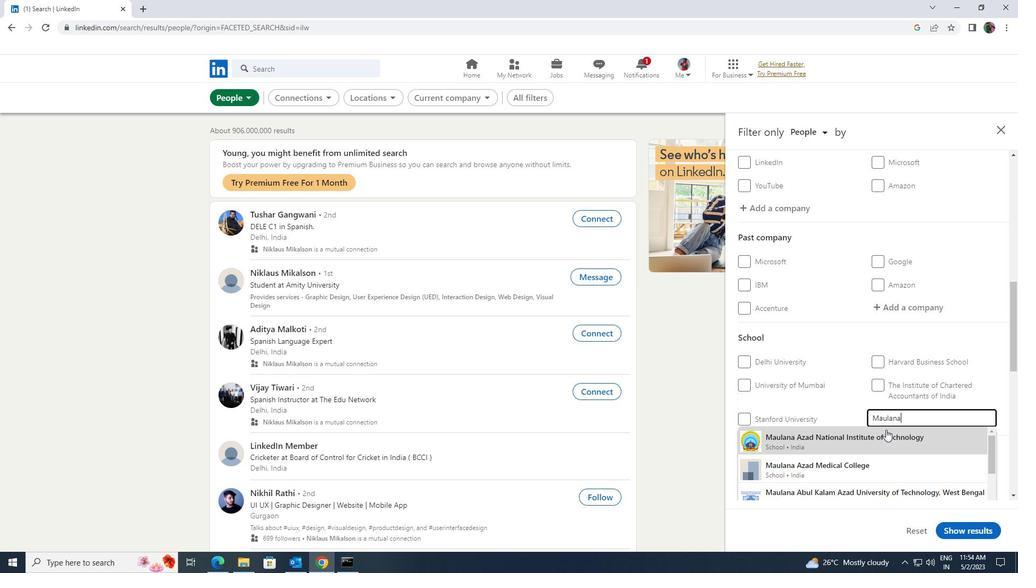 
Action: Mouse pressed left at (886, 433)
Screenshot: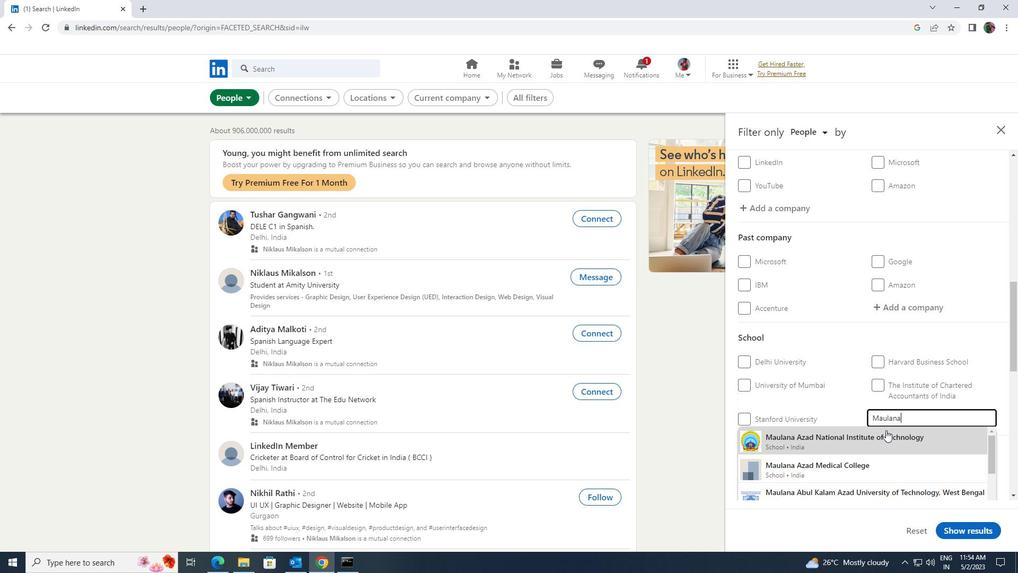 
Action: Mouse scrolled (886, 432) with delta (0, 0)
Screenshot: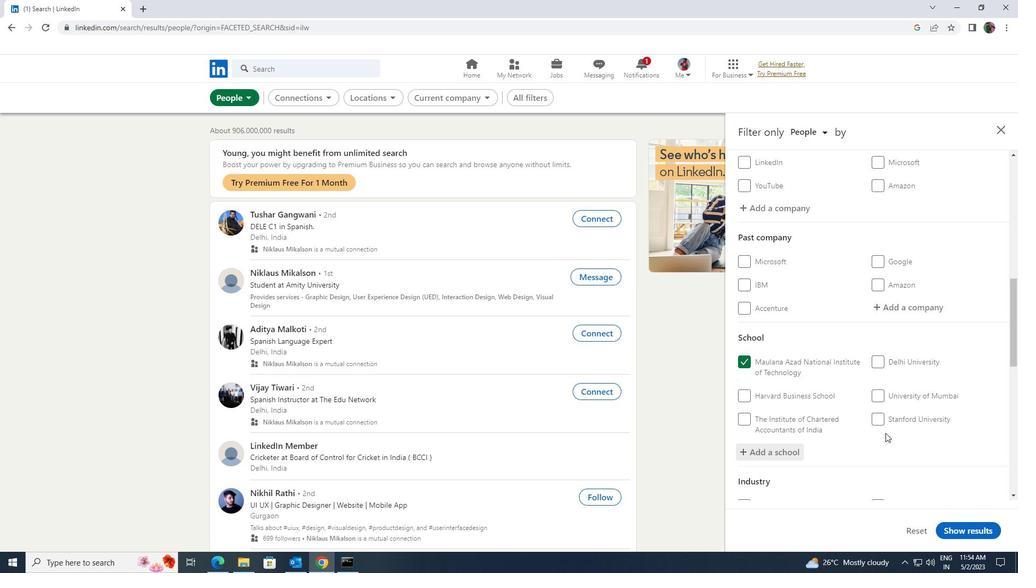 
Action: Mouse scrolled (886, 432) with delta (0, 0)
Screenshot: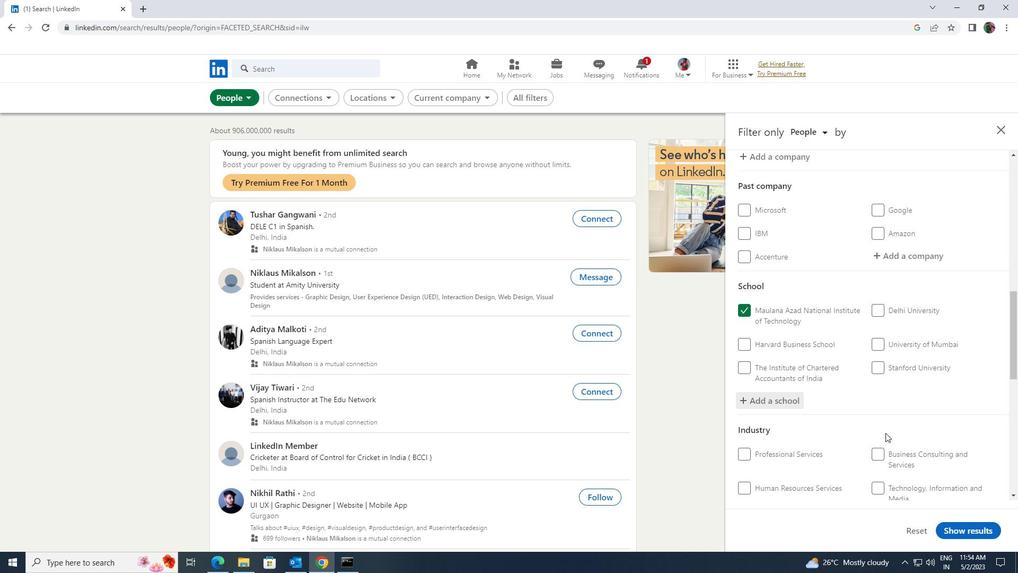 
Action: Mouse scrolled (886, 432) with delta (0, 0)
Screenshot: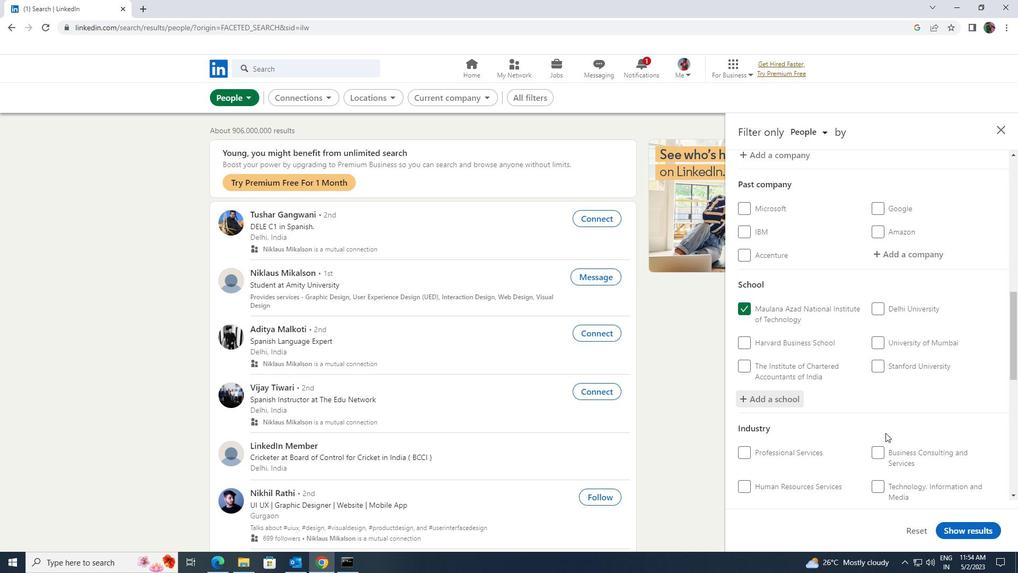 
Action: Mouse moved to (891, 416)
Screenshot: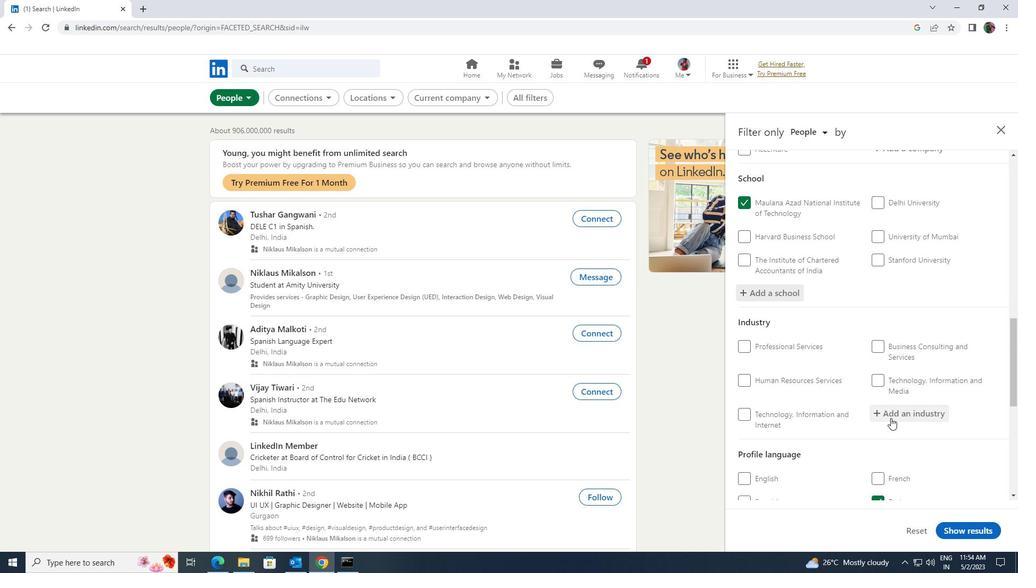 
Action: Mouse pressed left at (891, 416)
Screenshot: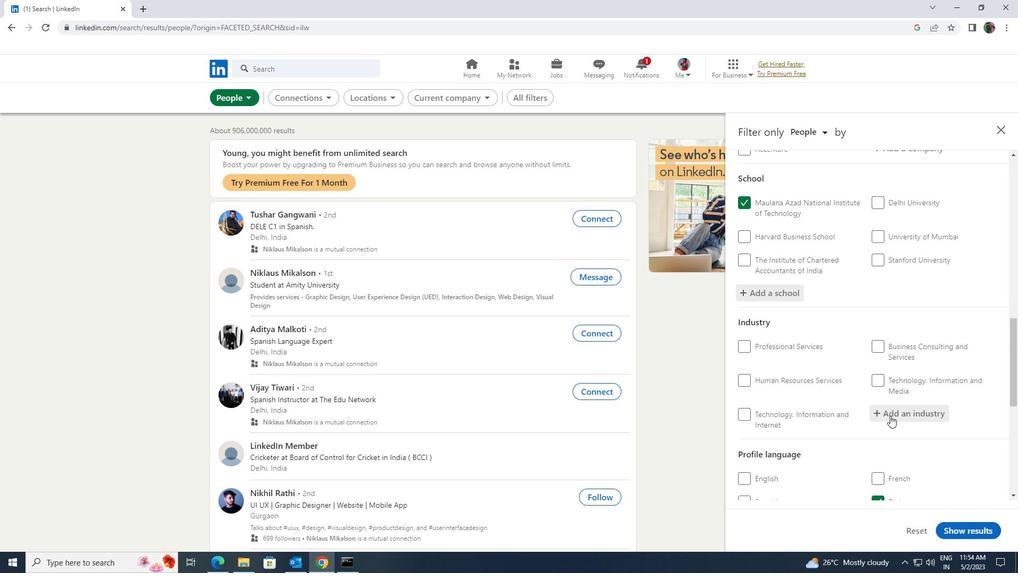 
Action: Key pressed <Key.shift><Key.shift><Key.shift><Key.shift><Key.shift><Key.shift><Key.shift><Key.shift><Key.shift><Key.shift><Key.shift><Key.shift><Key.shift><Key.shift><Key.shift><Key.shift><Key.shift><Key.shift><Key.shift><Key.shift>METAL<Key.space><Key.shift><Key.shift><Key.shift><Key.shift><Key.shift><Key.shift><Key.shift><Key.shift><Key.shift><Key.shift><Key.shift><Key.shift>MANUFA
Screenshot: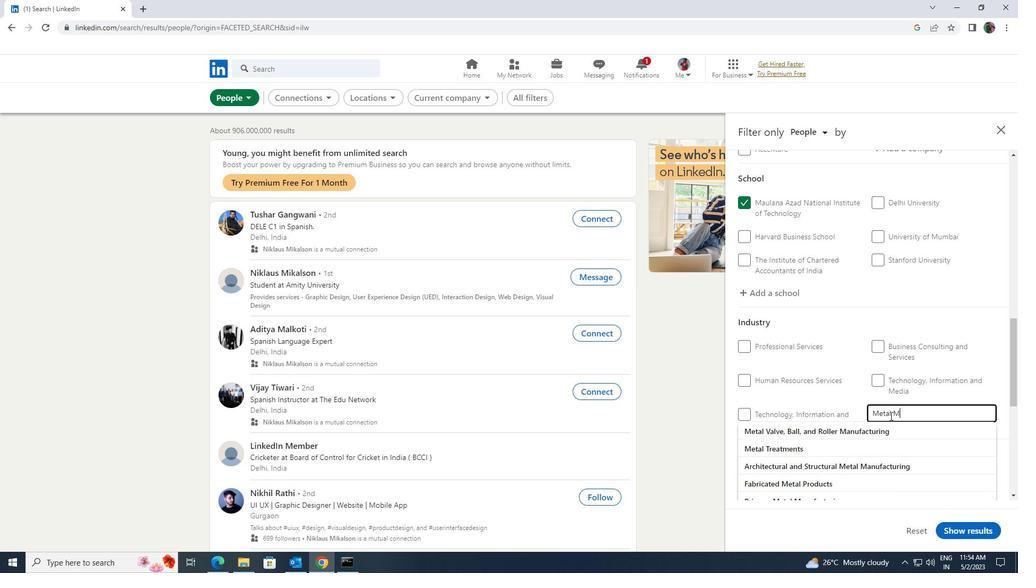 
Action: Mouse moved to (884, 426)
Screenshot: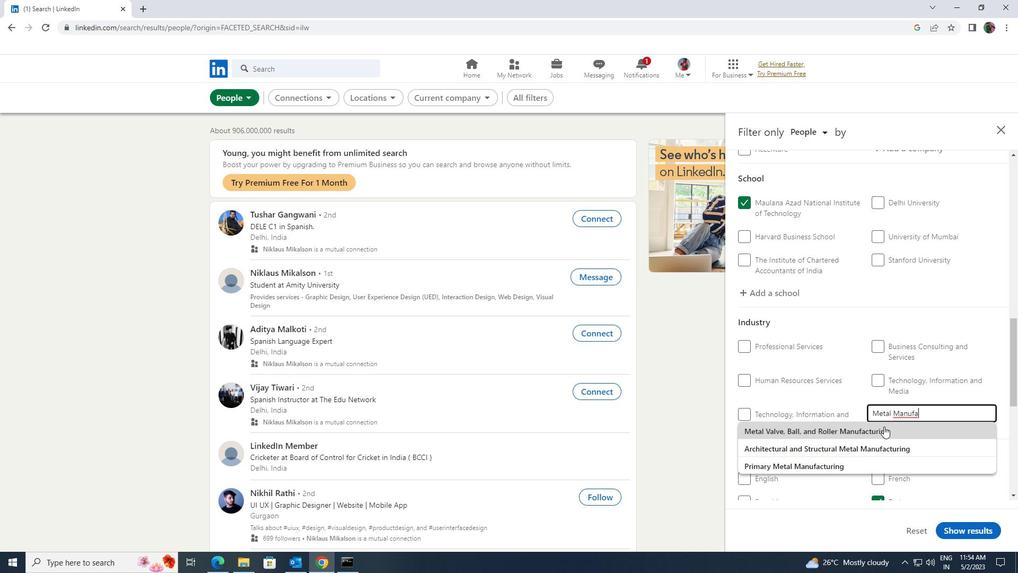 
Action: Key pressed CATURING<Key.enter>
Screenshot: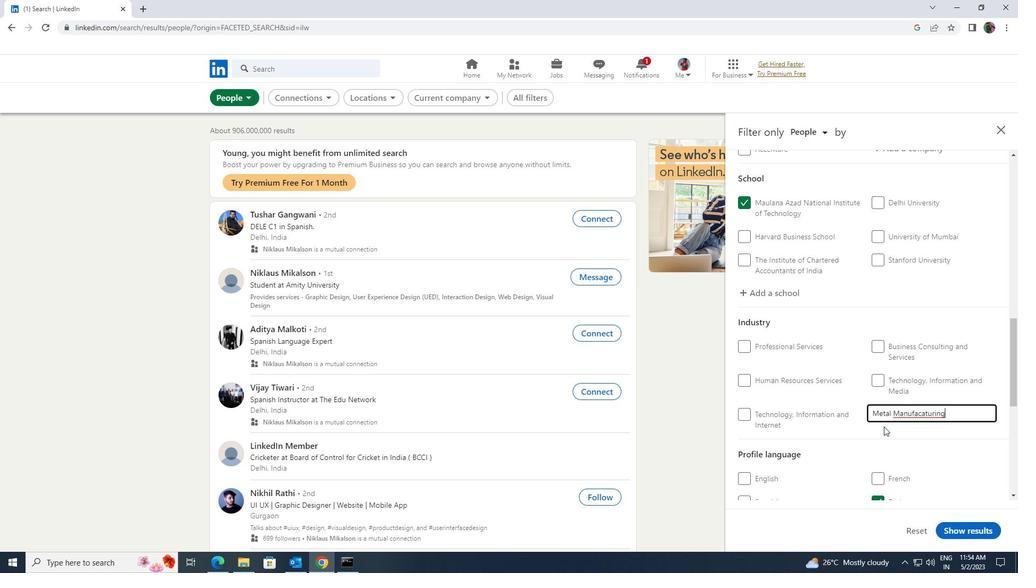 
Action: Mouse scrolled (884, 426) with delta (0, 0)
Screenshot: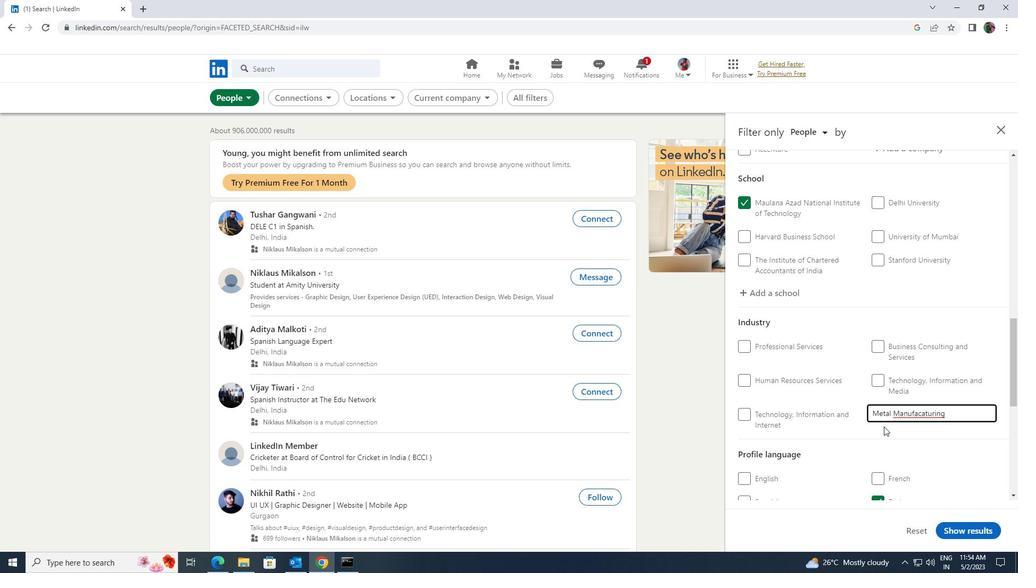 
Action: Mouse scrolled (884, 426) with delta (0, 0)
Screenshot: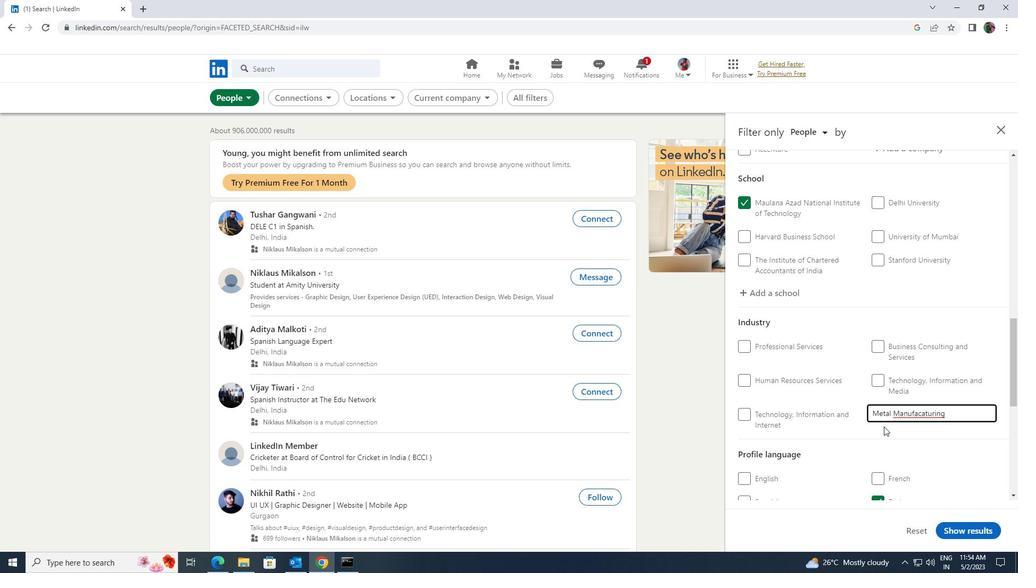 
Action: Mouse scrolled (884, 426) with delta (0, 0)
Screenshot: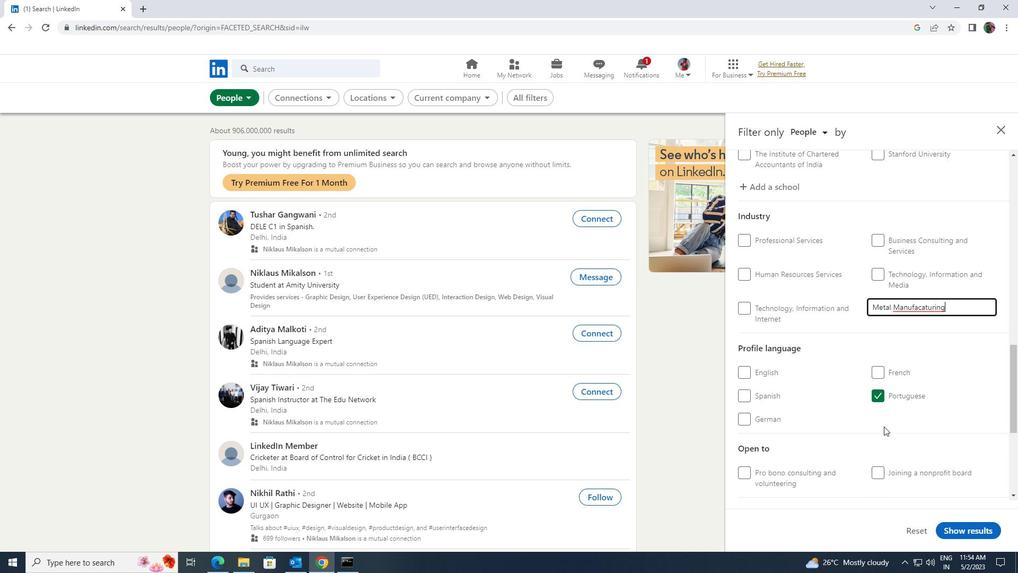 
Action: Mouse scrolled (884, 426) with delta (0, 0)
Screenshot: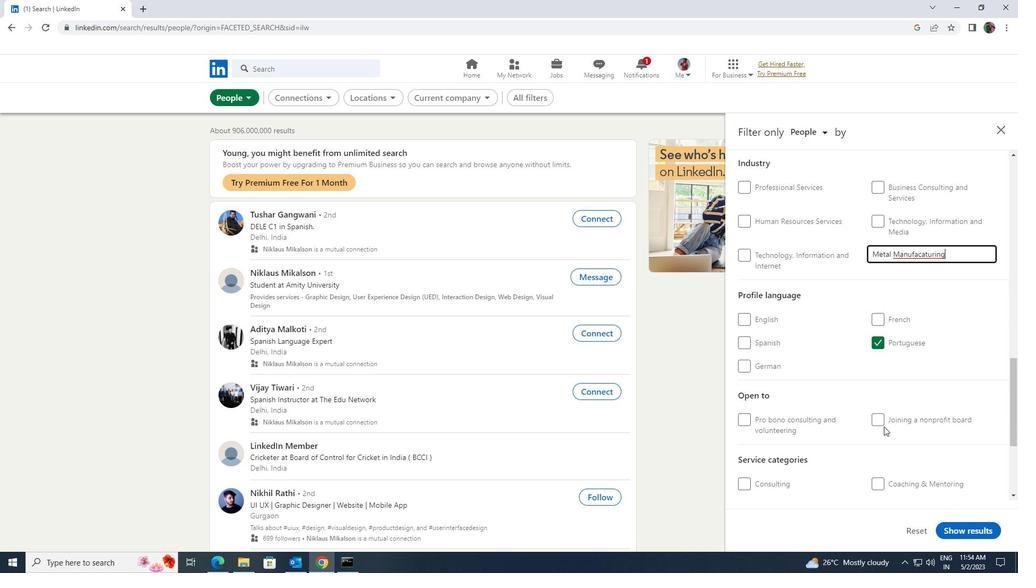 
Action: Mouse scrolled (884, 426) with delta (0, 0)
Screenshot: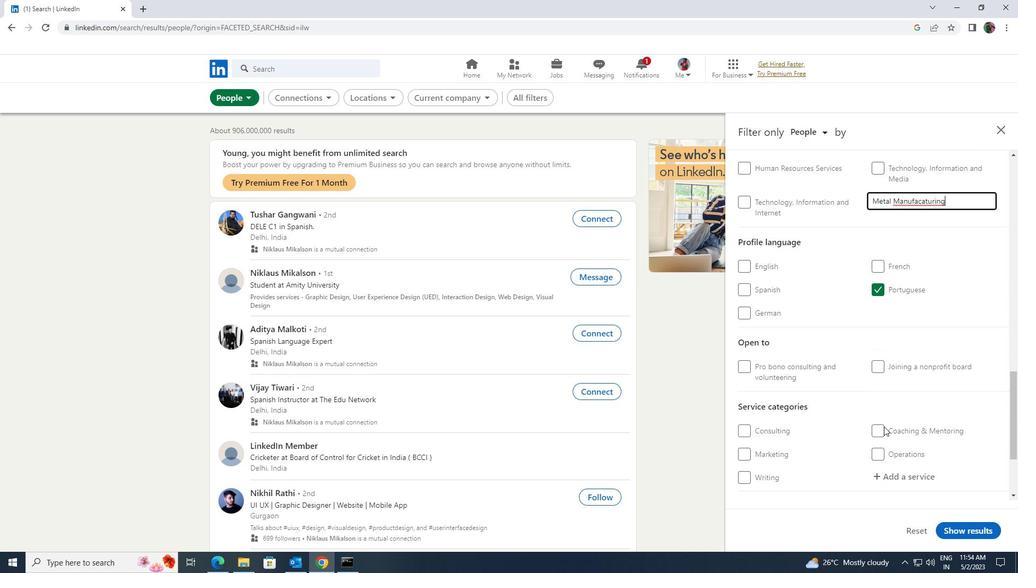 
Action: Mouse pressed left at (884, 426)
Screenshot: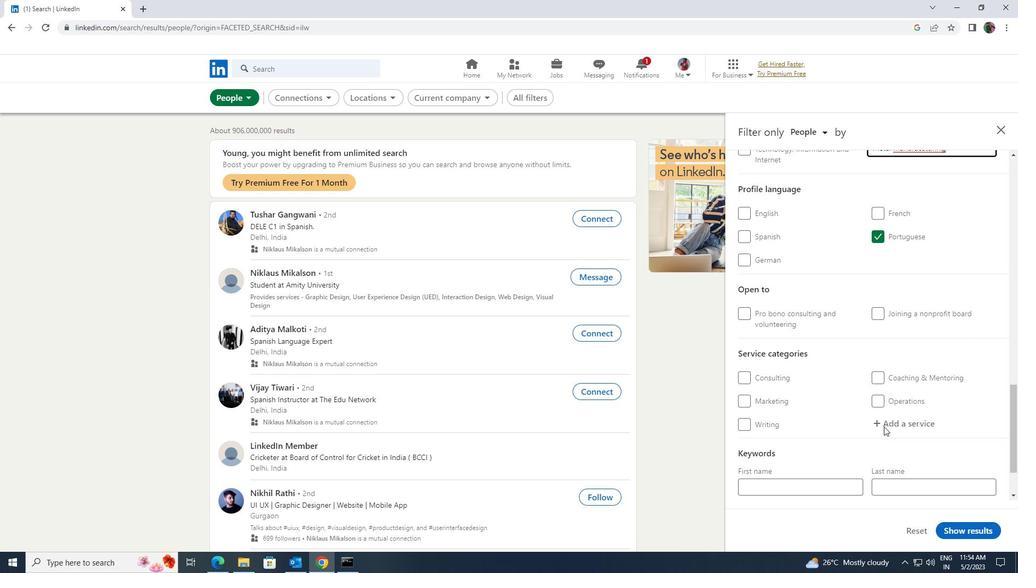 
Action: Key pressed <Key.shift><Key.shift><Key.shift><Key.shift><Key.shift><Key.shift><Key.shift><Key.shift><Key.shift><Key.shift><Key.shift><Key.shift><Key.shift><Key.shift><Key.shift><Key.shift><Key.shift><Key.shift><Key.shift><Key.shift><Key.shift><Key.shift><Key.shift><Key.shift><Key.shift><Key.shift><Key.shift><Key.shift><Key.shift><Key.shift><Key.shift><Key.shift><Key.shift><Key.shift><Key.shift><Key.shift><Key.shift><Key.shift><Key.shift>CONSULTING
Screenshot: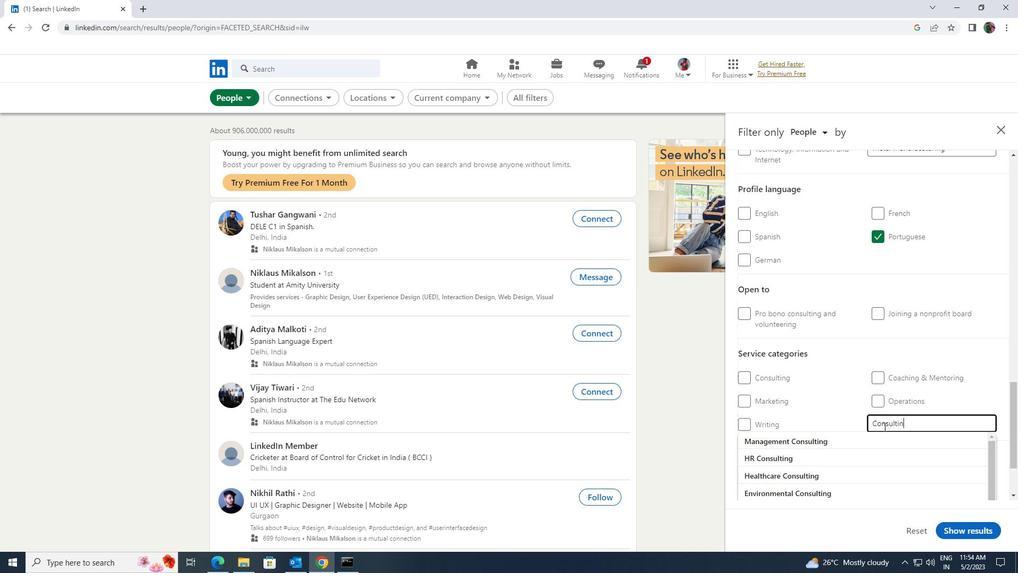 
Action: Mouse moved to (880, 433)
Screenshot: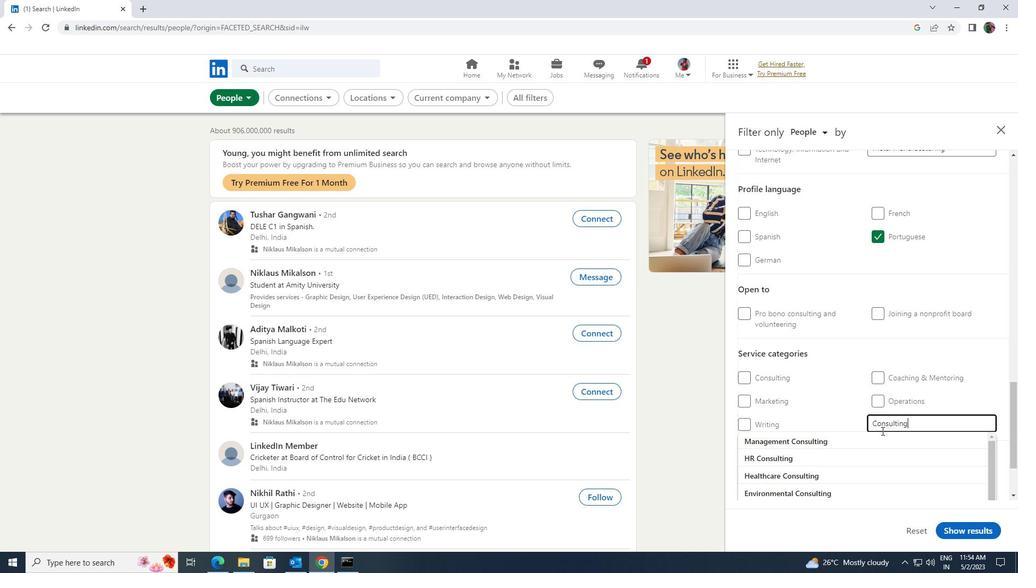 
Action: Key pressed <Key.enter>
Screenshot: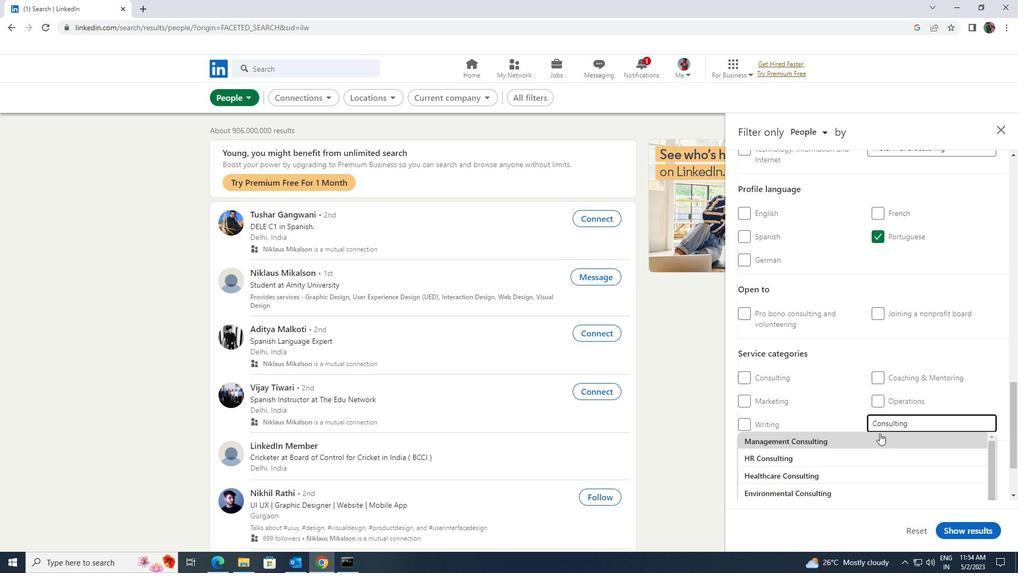 
Action: Mouse scrolled (880, 433) with delta (0, 0)
Screenshot: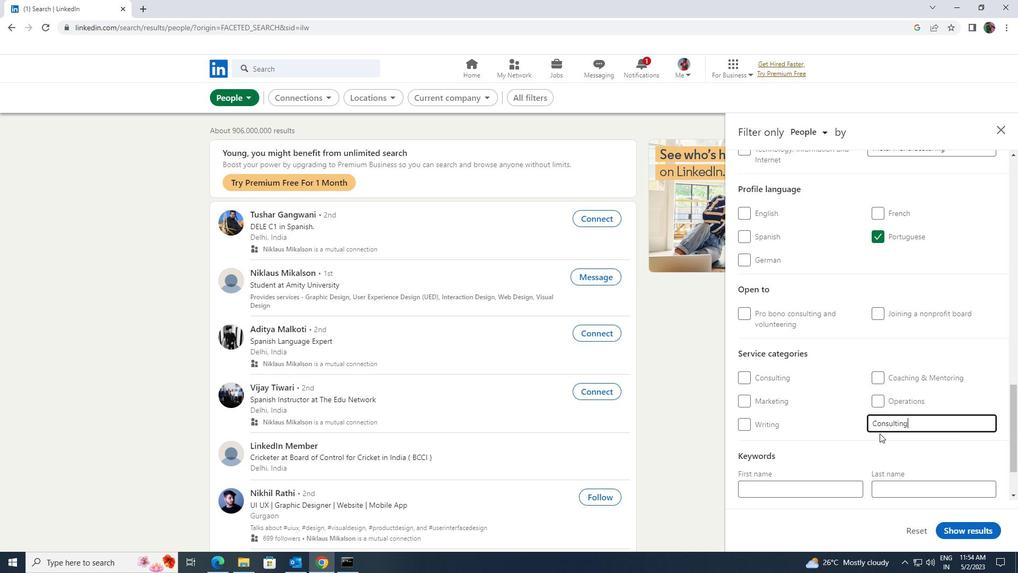 
Action: Mouse moved to (875, 439)
Screenshot: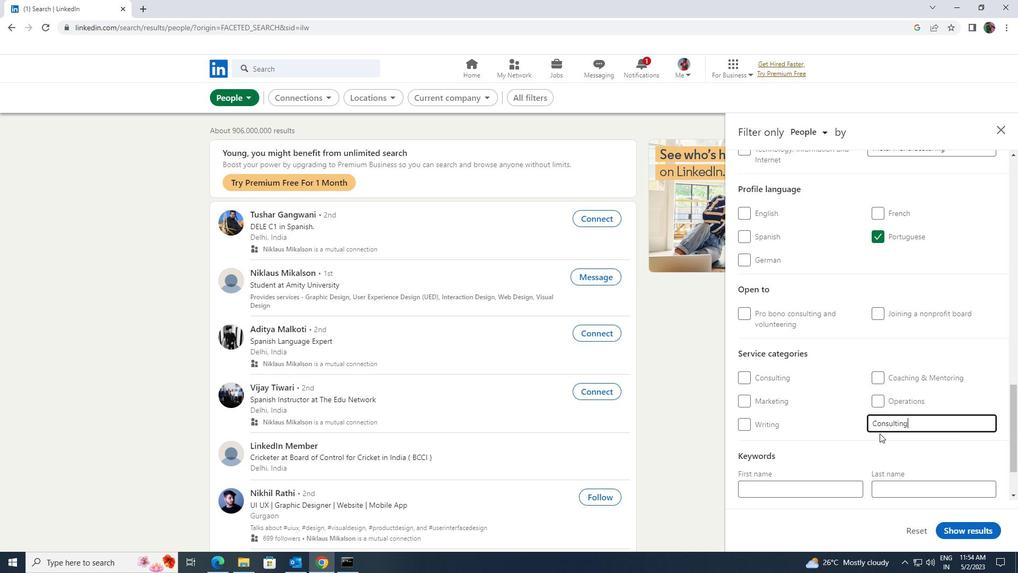 
Action: Mouse scrolled (875, 438) with delta (0, 0)
Screenshot: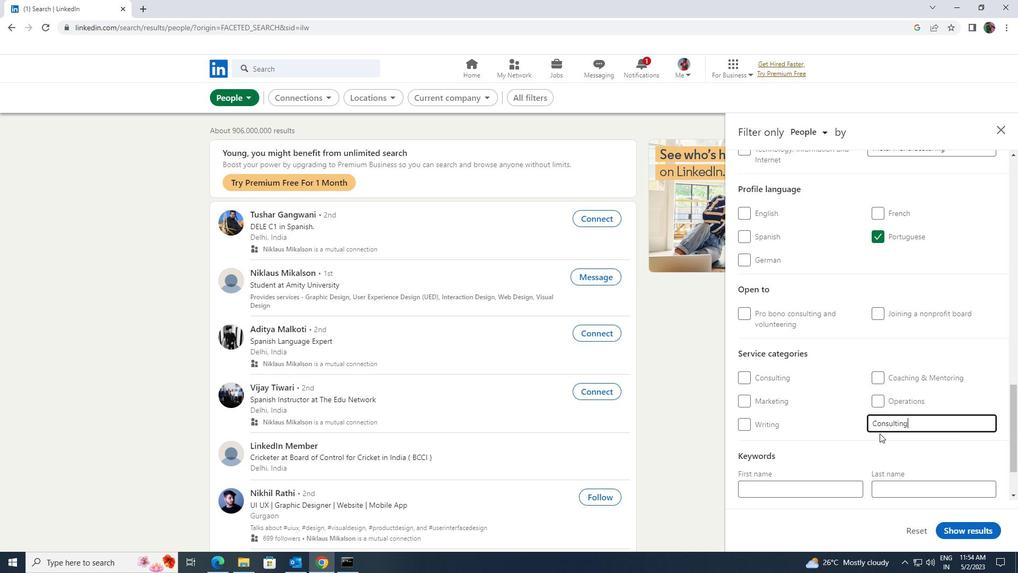 
Action: Mouse moved to (875, 439)
Screenshot: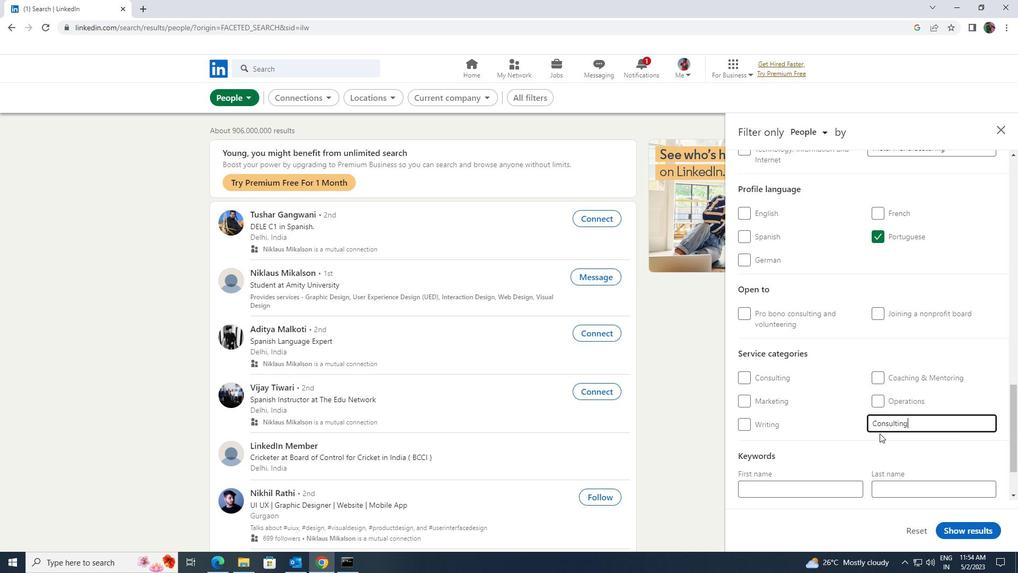 
Action: Mouse scrolled (875, 439) with delta (0, 0)
Screenshot: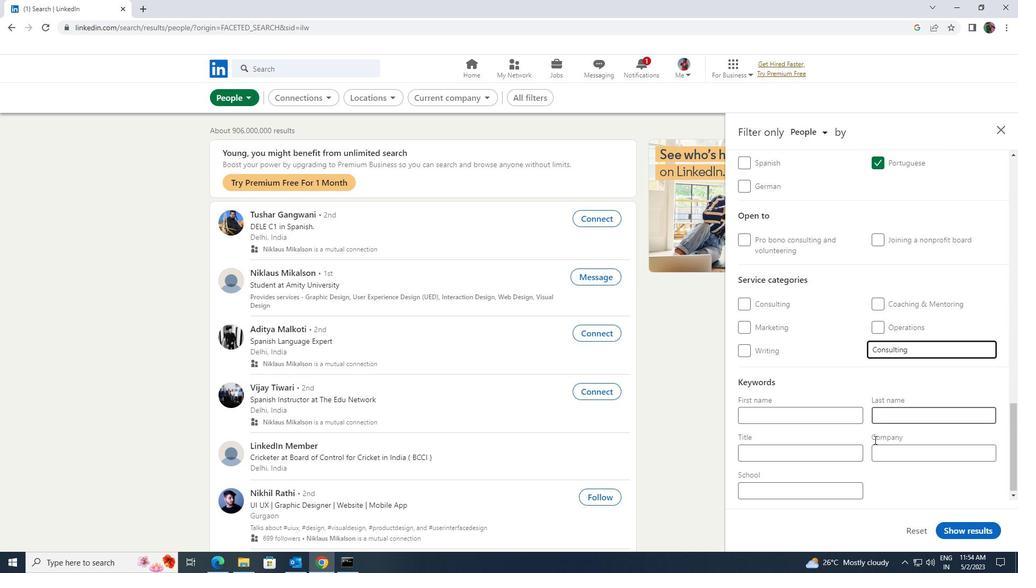 
Action: Mouse moved to (844, 453)
Screenshot: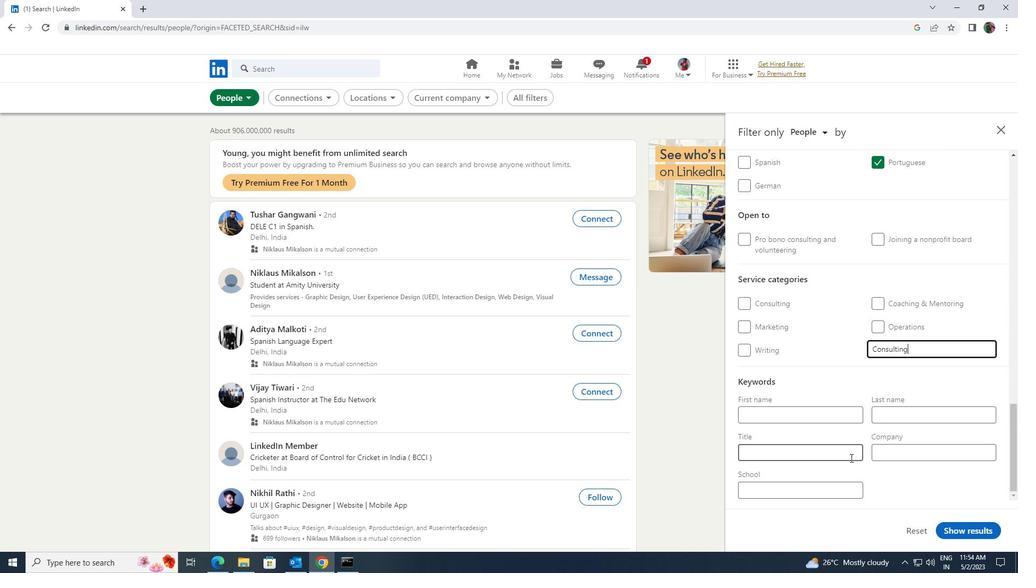 
Action: Mouse pressed left at (844, 453)
Screenshot: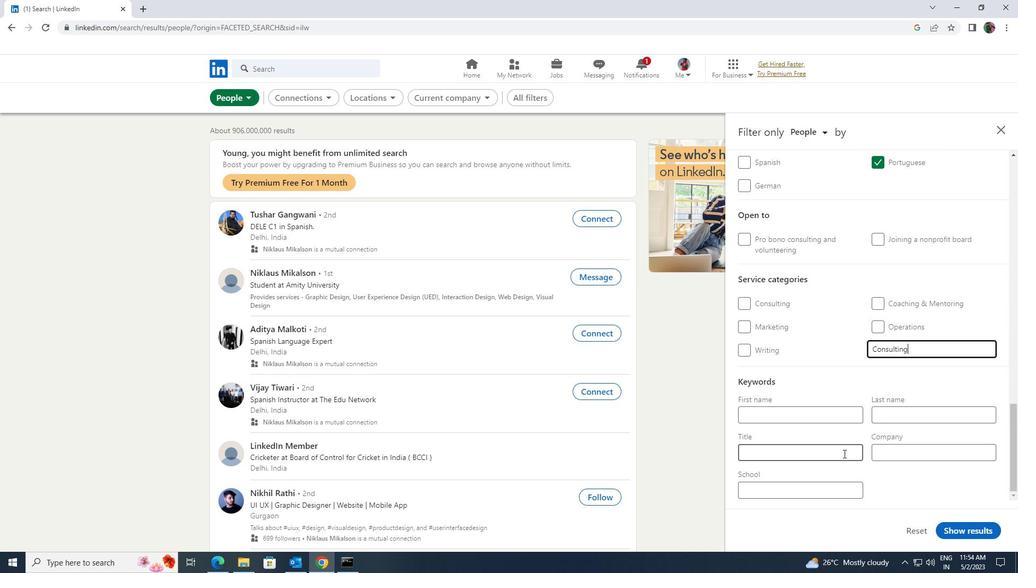 
Action: Key pressed <Key.shift><Key.shift><Key.shift>HUMAN<Key.space><Key.shift>RESOURCES
Screenshot: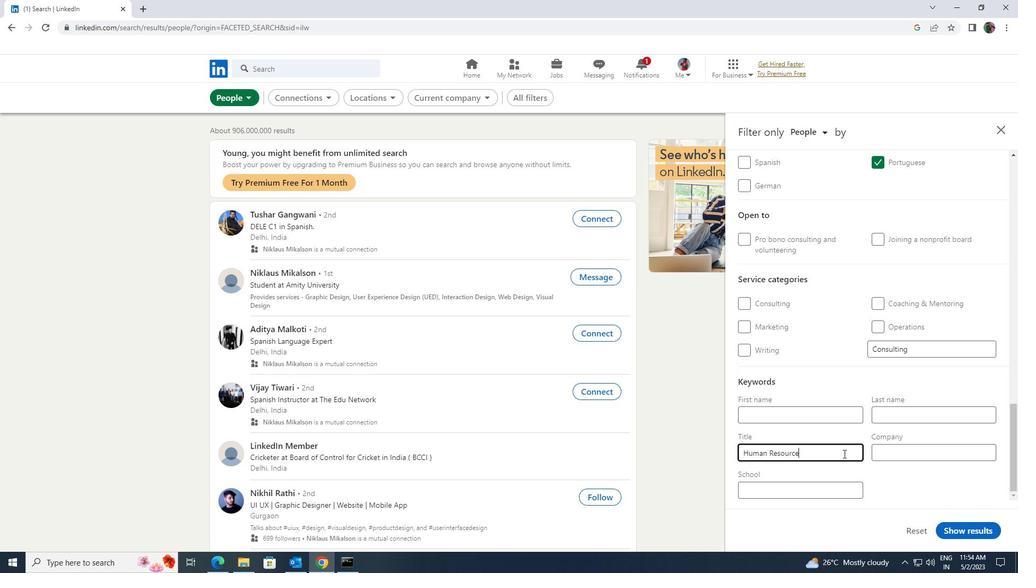 
Action: Mouse moved to (949, 525)
Screenshot: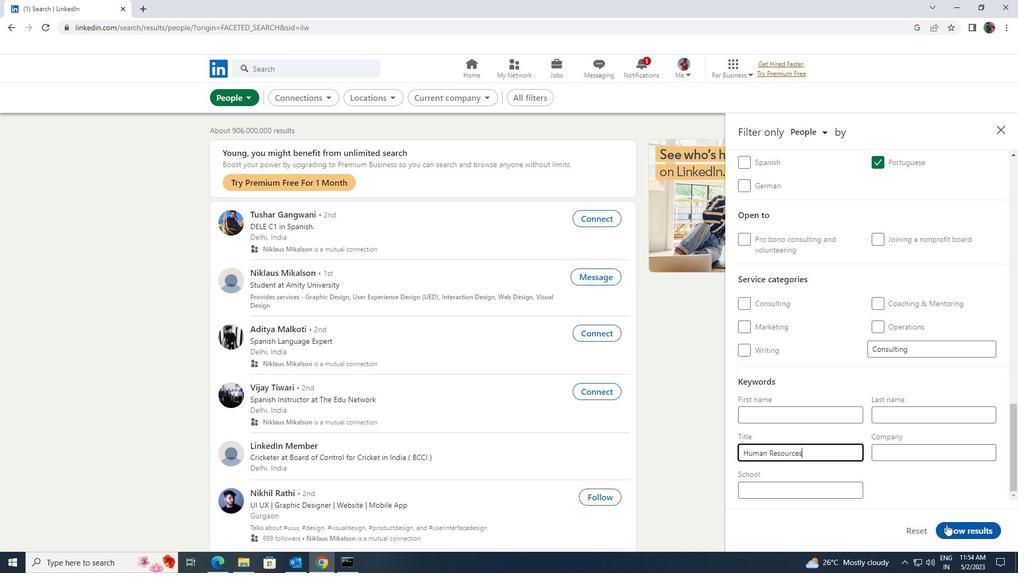 
Action: Mouse pressed left at (949, 525)
Screenshot: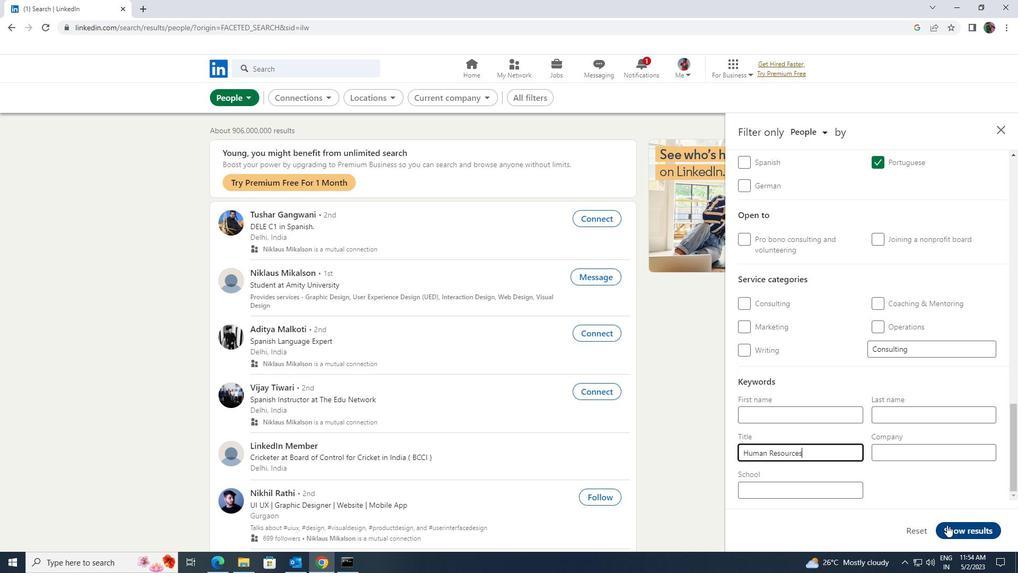 
Action: Mouse moved to (950, 526)
Screenshot: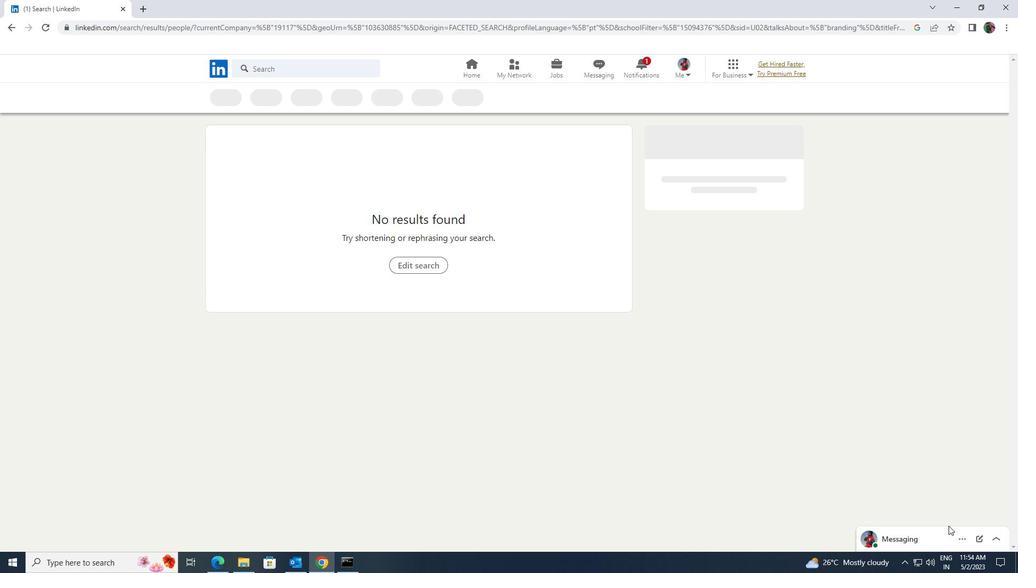 
